 Task: Search one way flight ticket for 1 adult, 6 children, 1 infant in seat and 1 infant on lap in business from Kansas City: Kansas City International Airport (was Mid-continent International) to Springfield: Abraham Lincoln Capital Airport on 5-2-2023. Choice of flights is JetBlue. Number of bags: 2 carry on bags. Price is upto 80000. Outbound departure time preference is 6:30.
Action: Mouse moved to (288, 191)
Screenshot: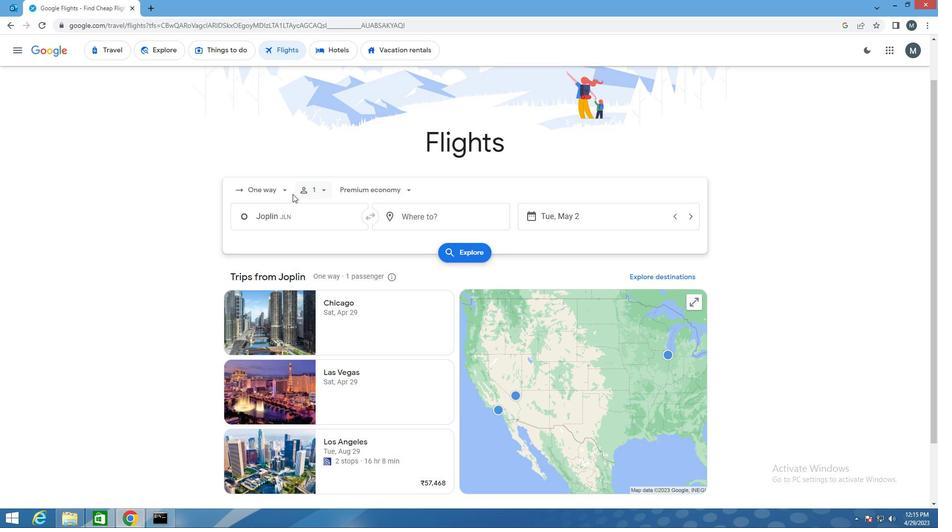 
Action: Mouse pressed left at (288, 191)
Screenshot: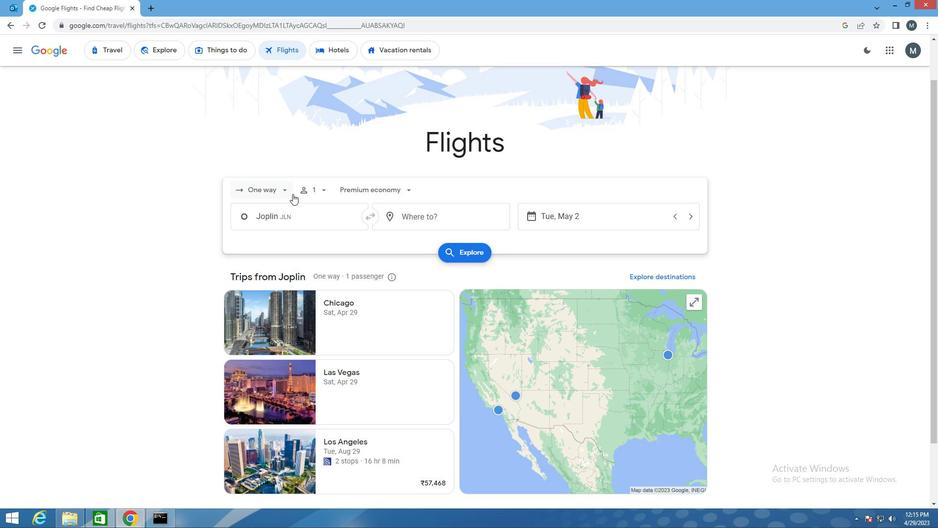 
Action: Mouse moved to (286, 236)
Screenshot: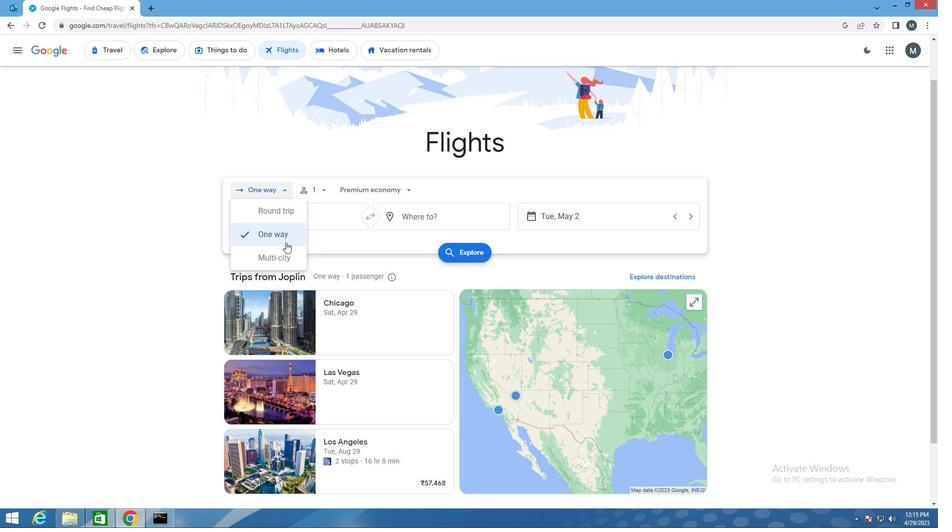 
Action: Mouse pressed left at (286, 236)
Screenshot: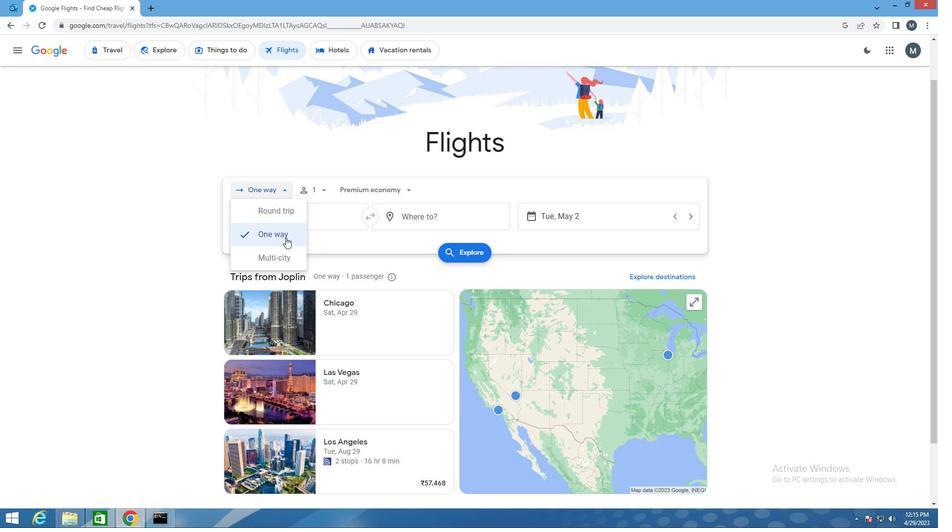 
Action: Mouse moved to (319, 193)
Screenshot: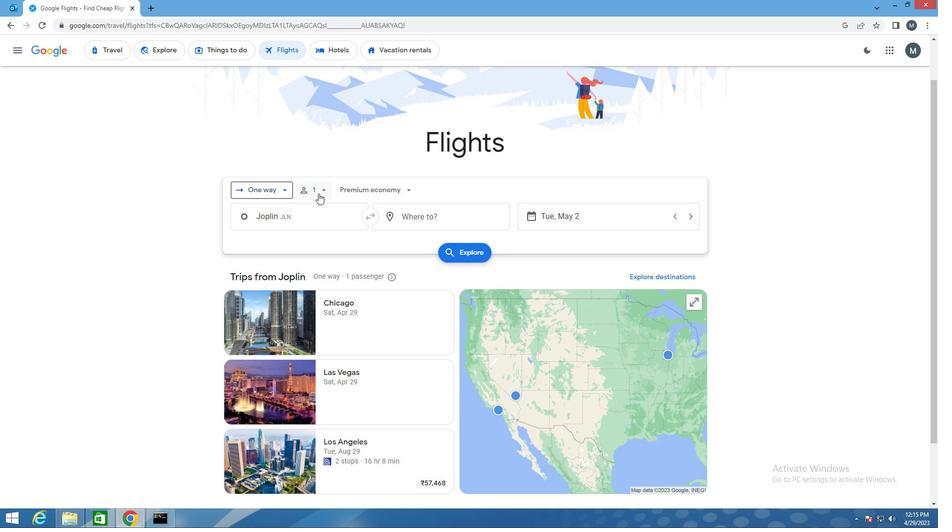 
Action: Mouse pressed left at (319, 193)
Screenshot: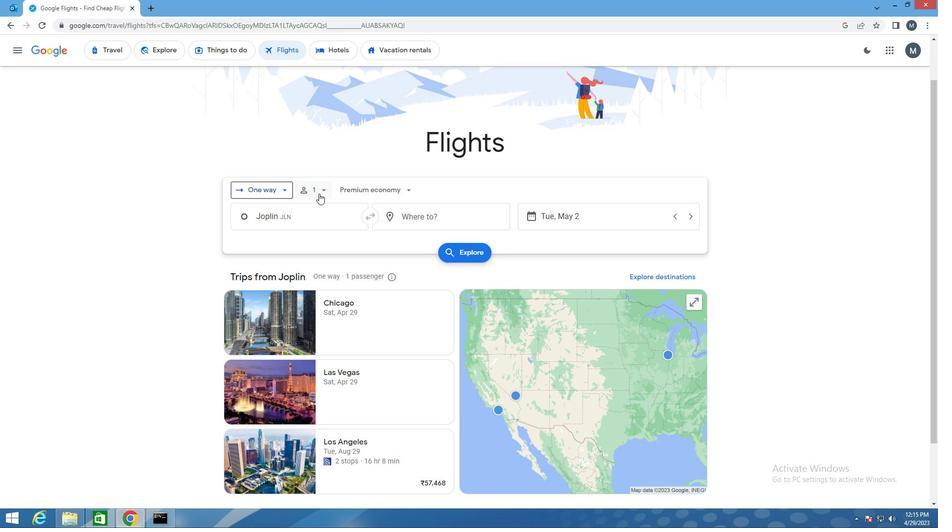 
Action: Mouse moved to (398, 240)
Screenshot: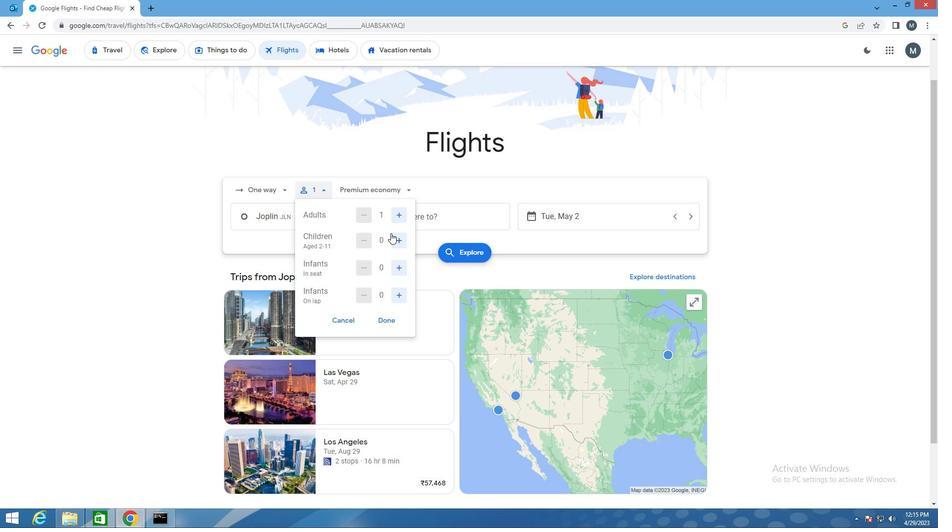 
Action: Mouse pressed left at (398, 240)
Screenshot: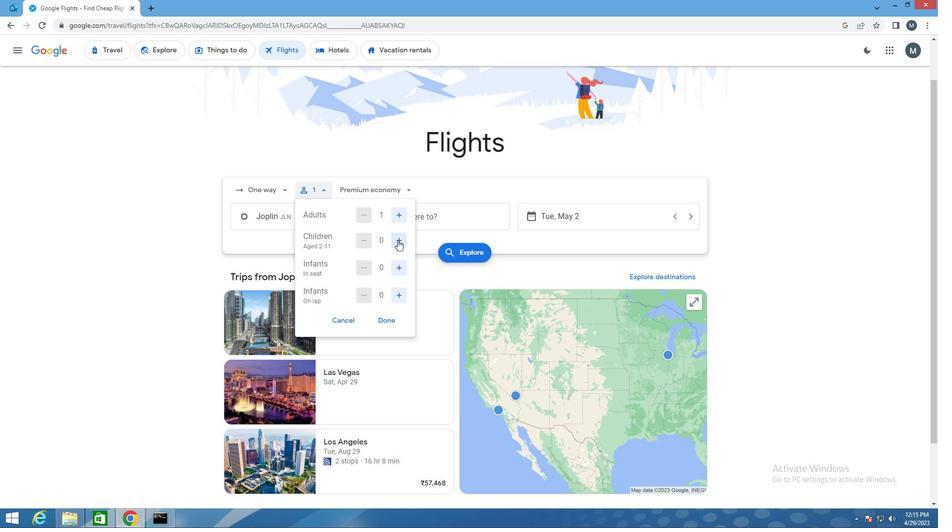 
Action: Mouse pressed left at (398, 240)
Screenshot: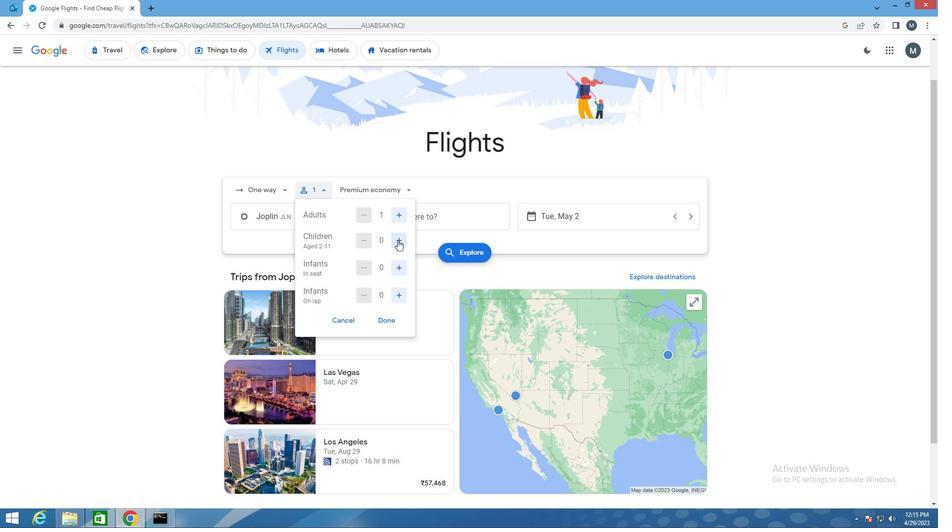 
Action: Mouse moved to (398, 240)
Screenshot: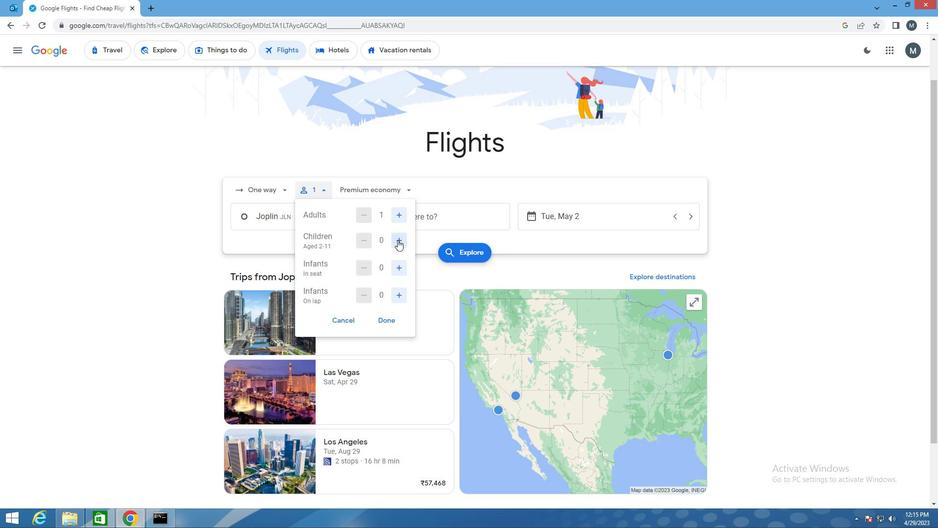 
Action: Mouse pressed left at (398, 240)
Screenshot: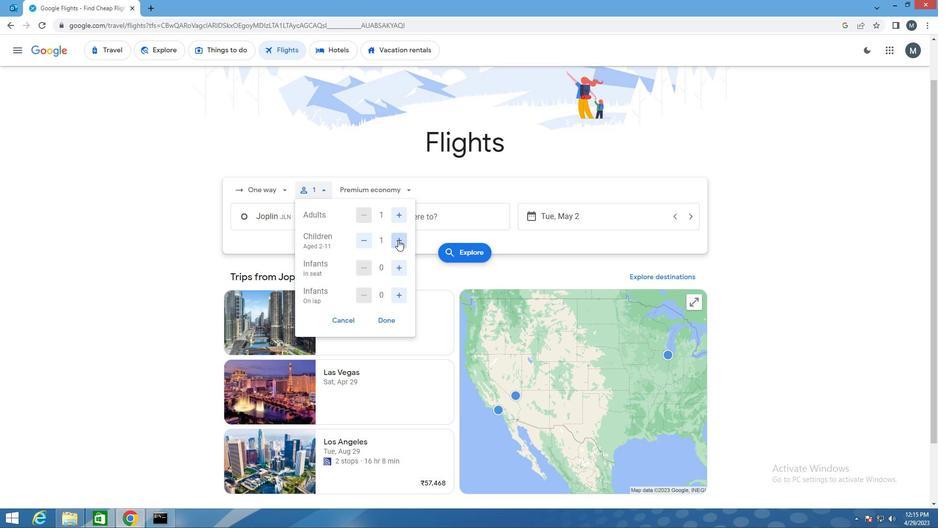 
Action: Mouse pressed left at (398, 240)
Screenshot: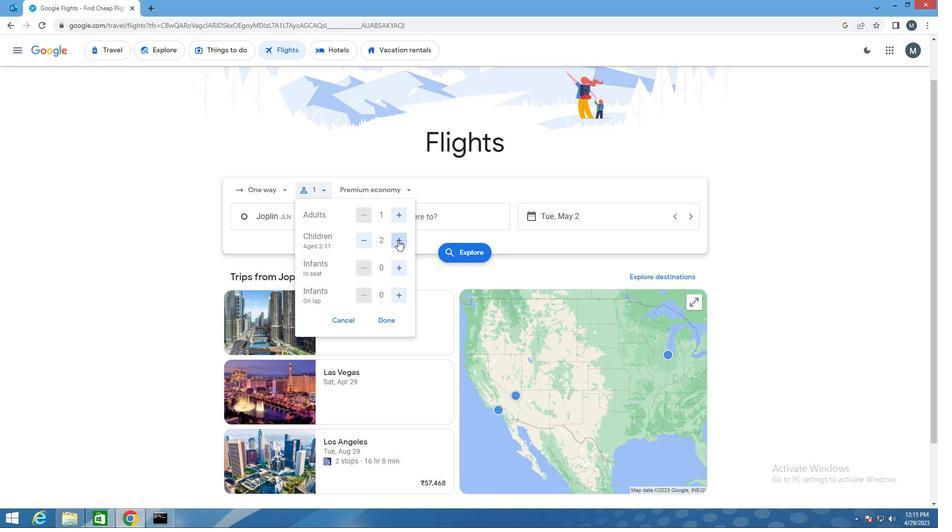 
Action: Mouse pressed left at (398, 240)
Screenshot: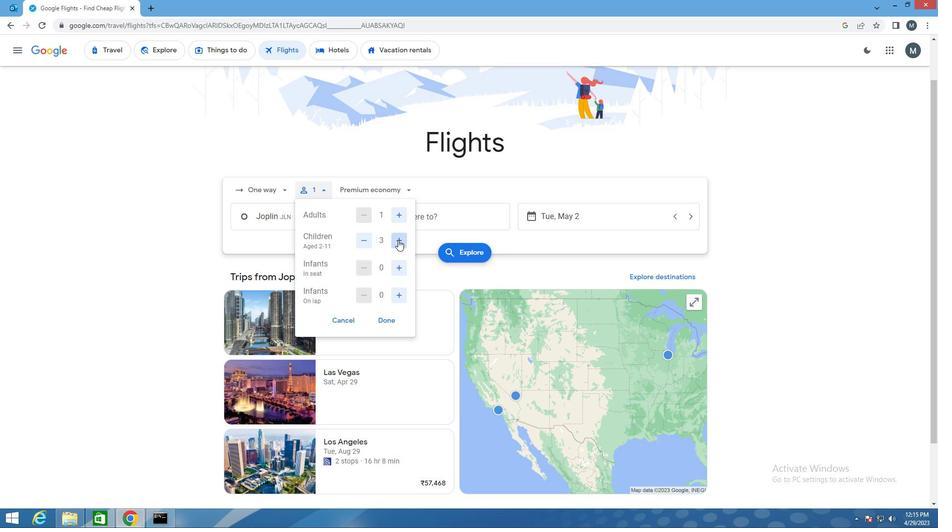 
Action: Mouse pressed left at (398, 240)
Screenshot: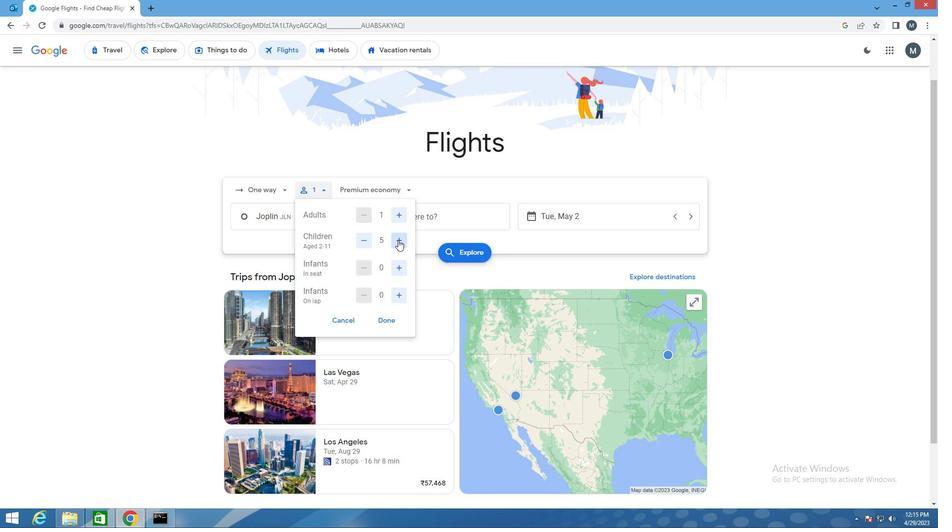 
Action: Mouse moved to (399, 269)
Screenshot: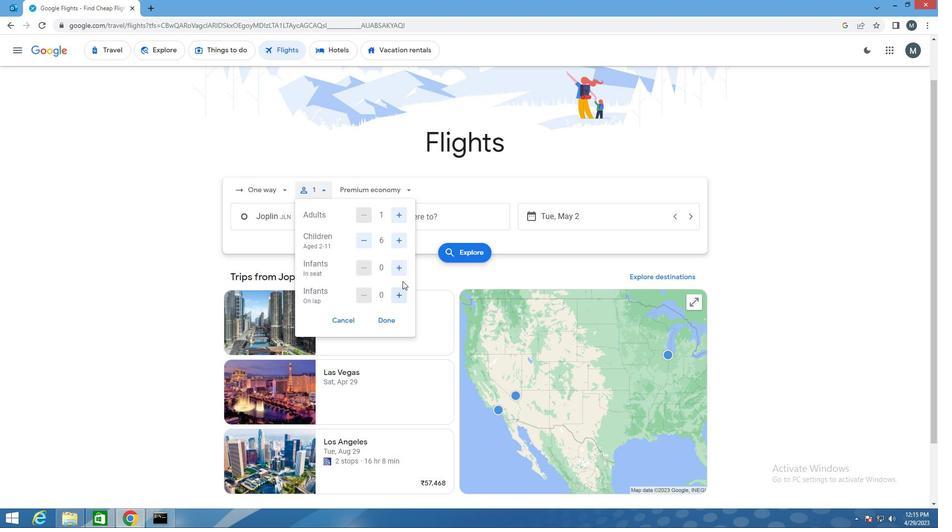 
Action: Mouse pressed left at (399, 269)
Screenshot: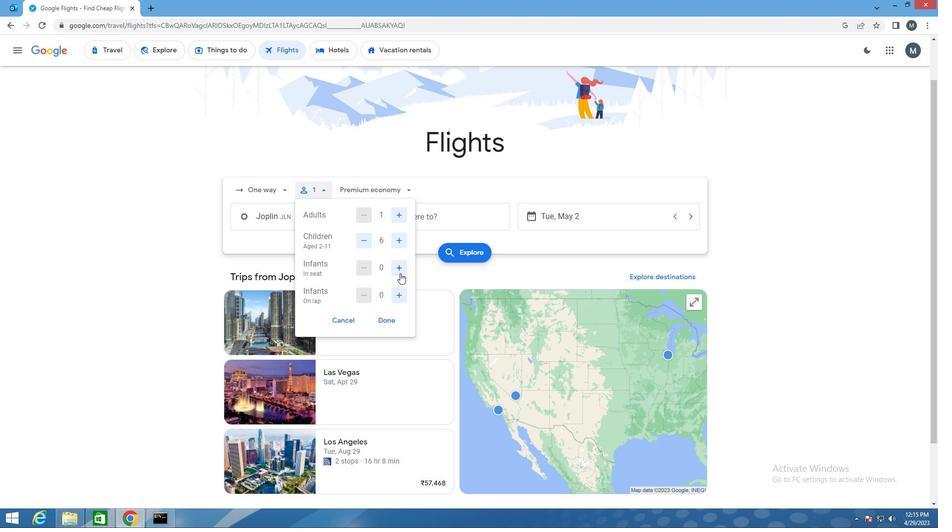 
Action: Mouse moved to (399, 297)
Screenshot: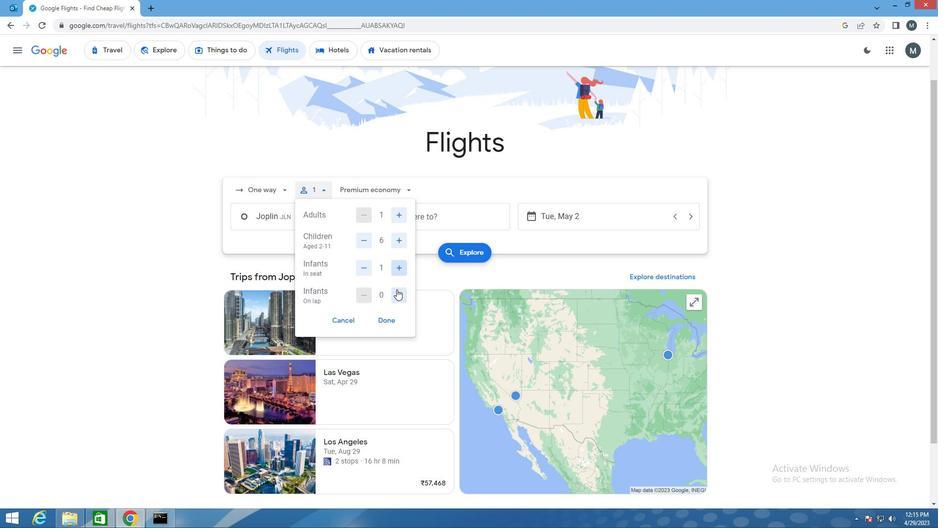 
Action: Mouse pressed left at (399, 297)
Screenshot: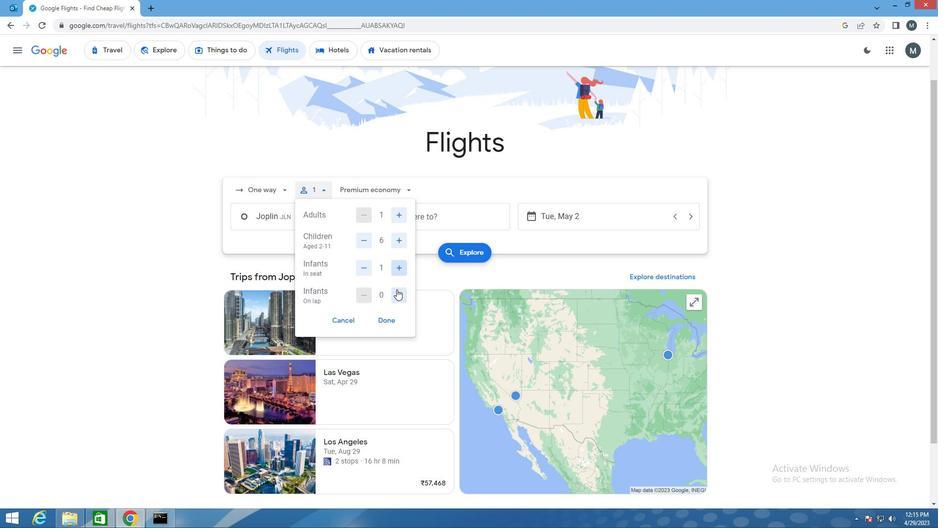 
Action: Mouse moved to (382, 323)
Screenshot: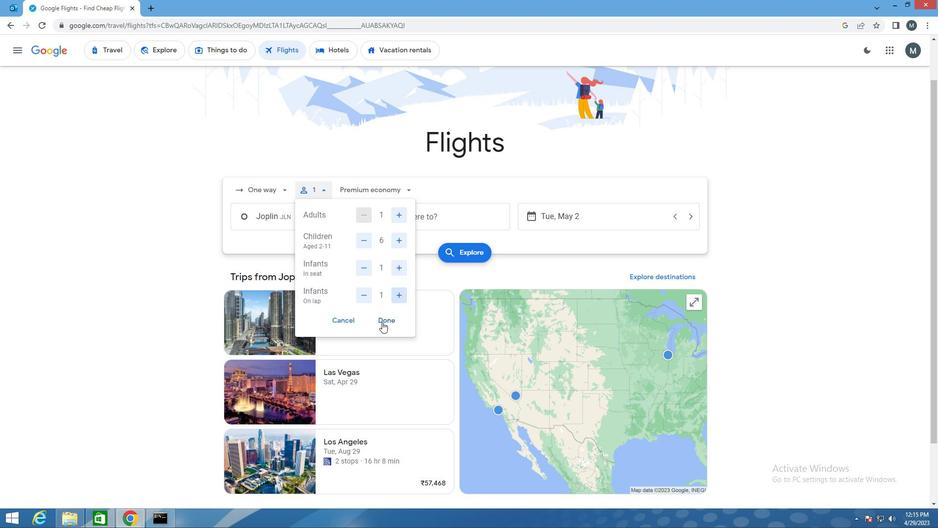 
Action: Mouse pressed left at (382, 323)
Screenshot: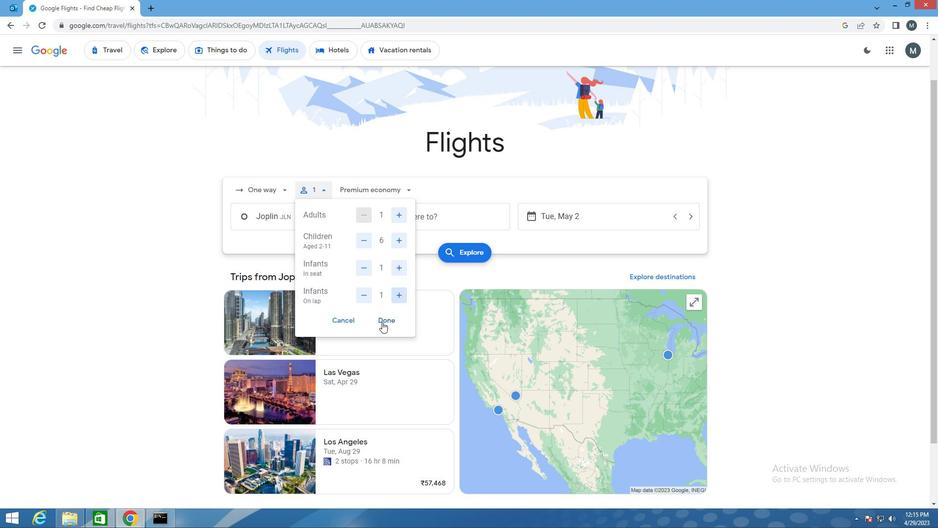 
Action: Mouse moved to (354, 187)
Screenshot: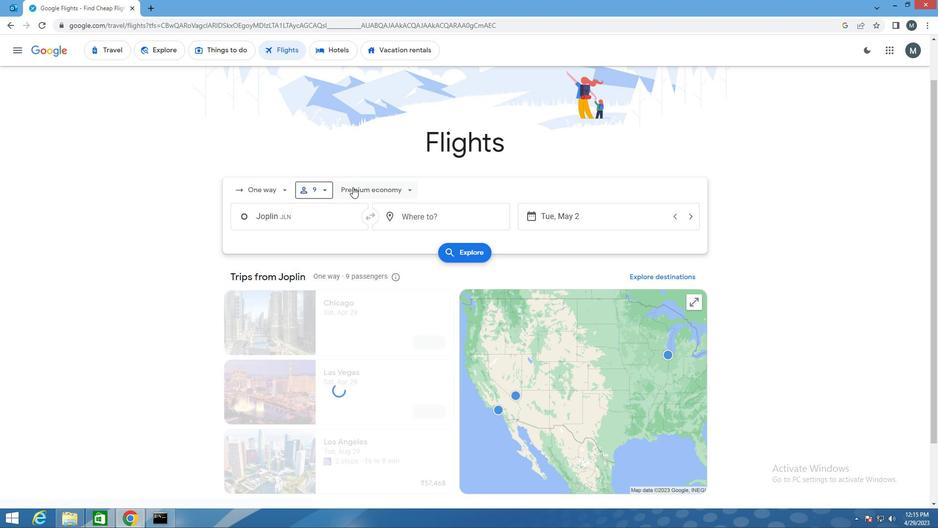 
Action: Mouse pressed left at (354, 187)
Screenshot: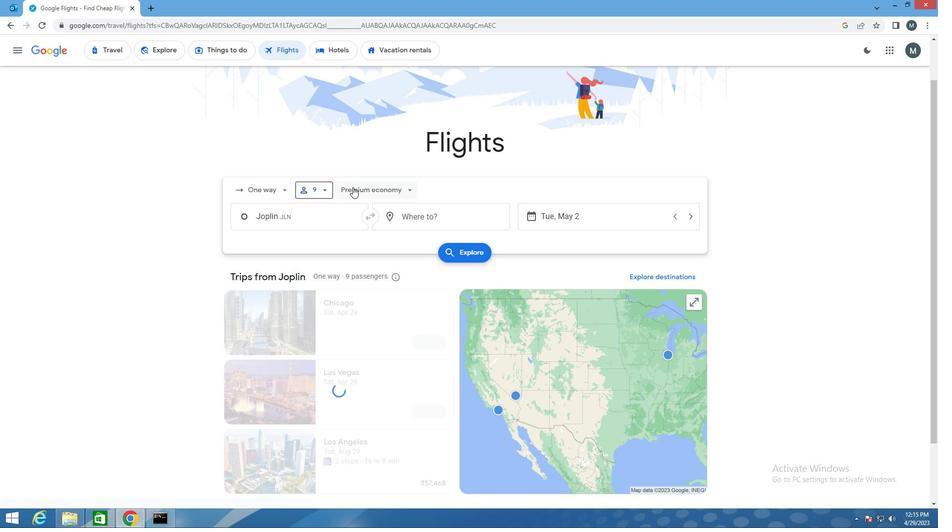 
Action: Mouse moved to (381, 260)
Screenshot: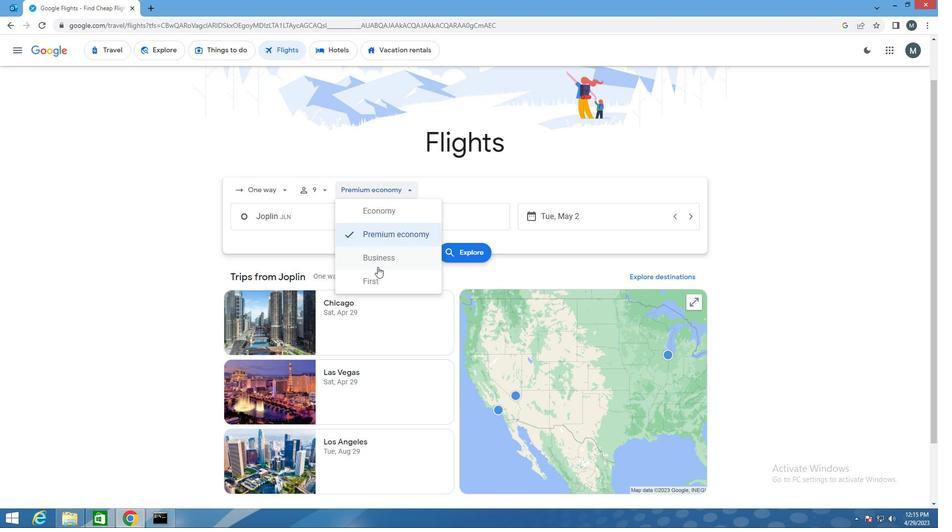 
Action: Mouse pressed left at (381, 260)
Screenshot: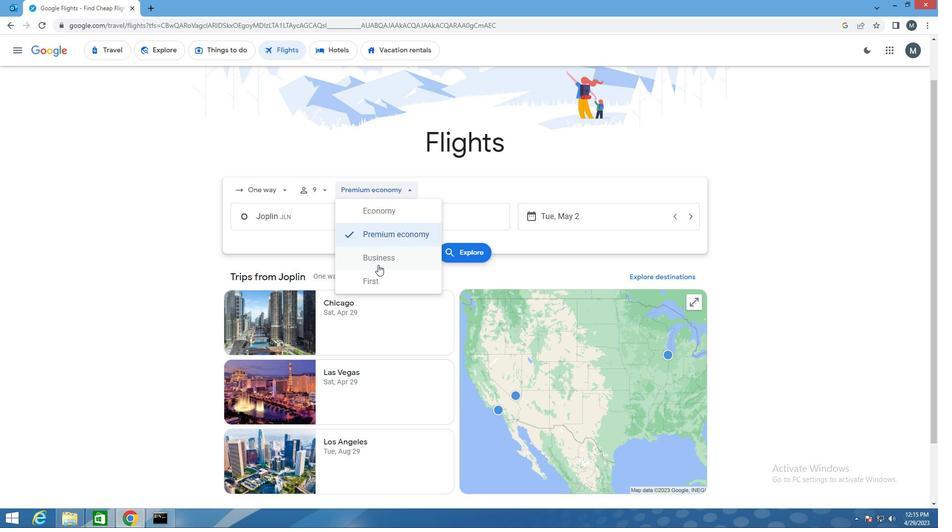 
Action: Mouse moved to (316, 223)
Screenshot: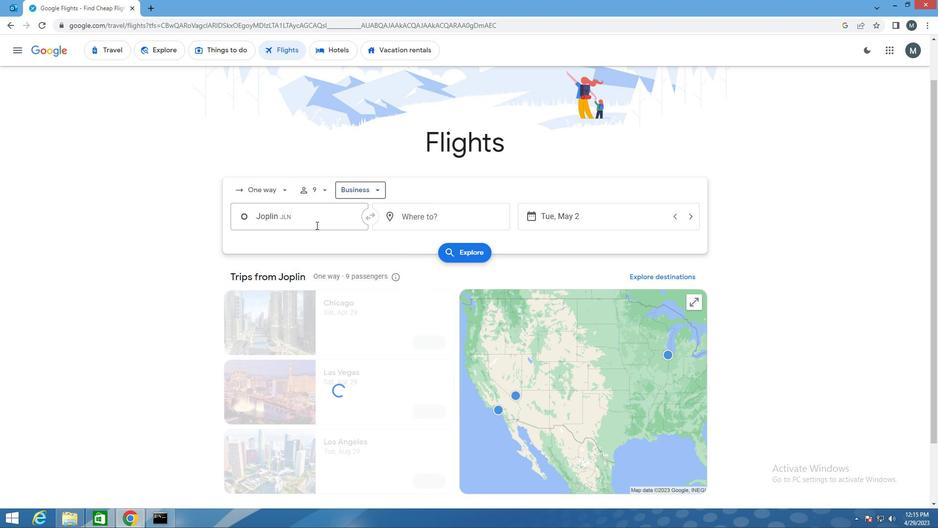 
Action: Mouse pressed left at (316, 223)
Screenshot: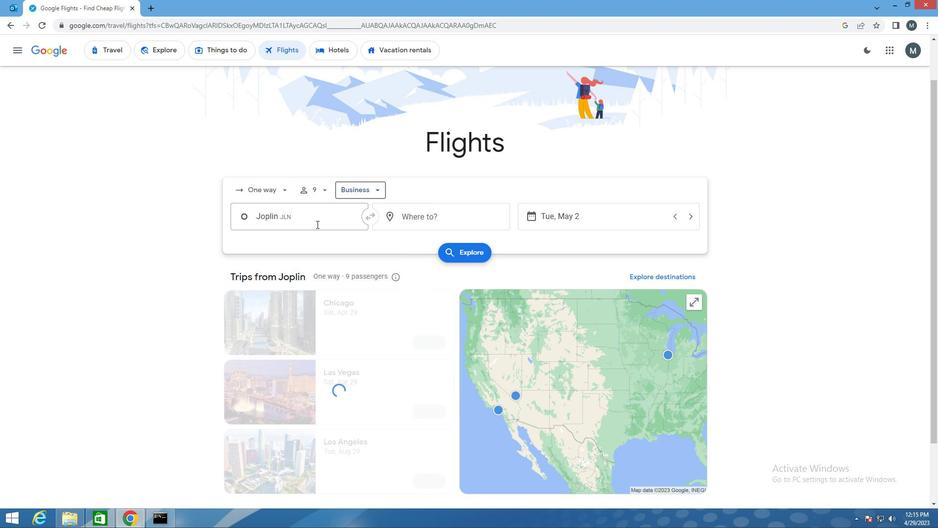 
Action: Key pressed <Key.shift>KANSAS<Key.space>CI
Screenshot: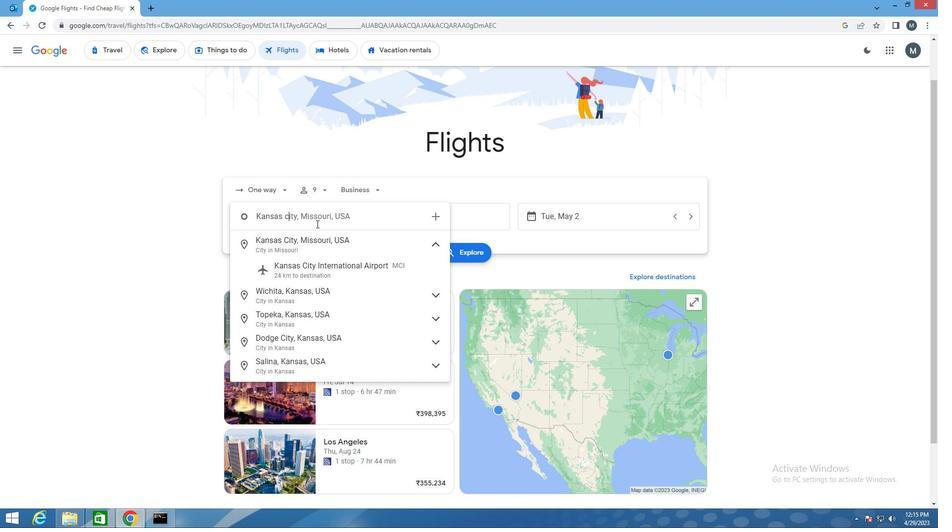 
Action: Mouse moved to (345, 268)
Screenshot: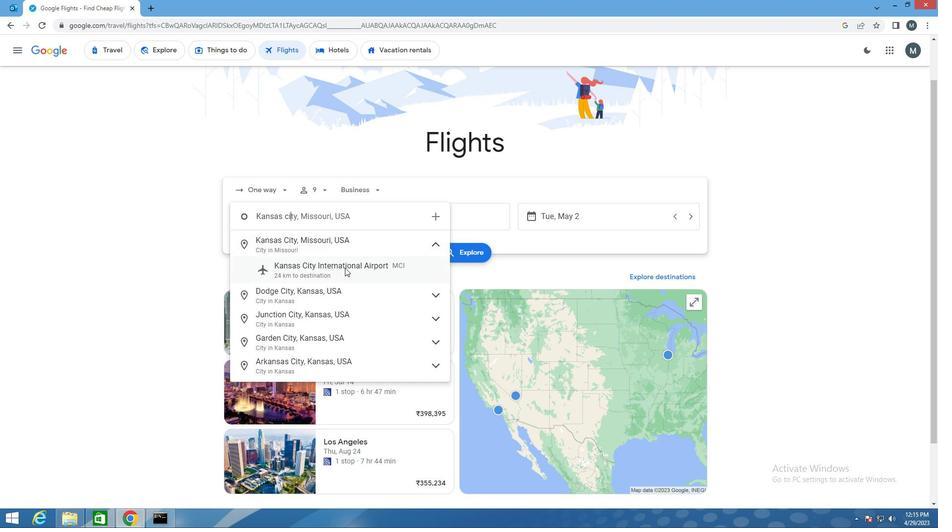
Action: Mouse pressed left at (345, 268)
Screenshot: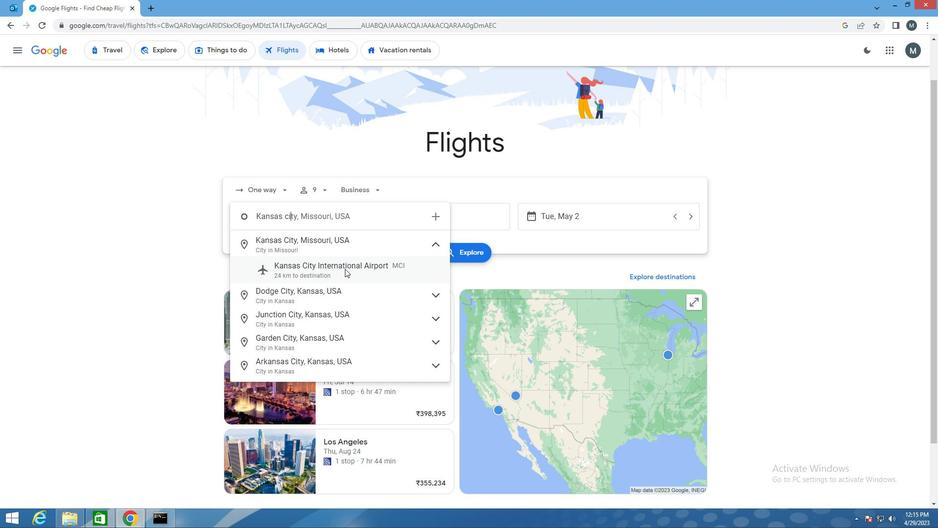 
Action: Mouse moved to (429, 209)
Screenshot: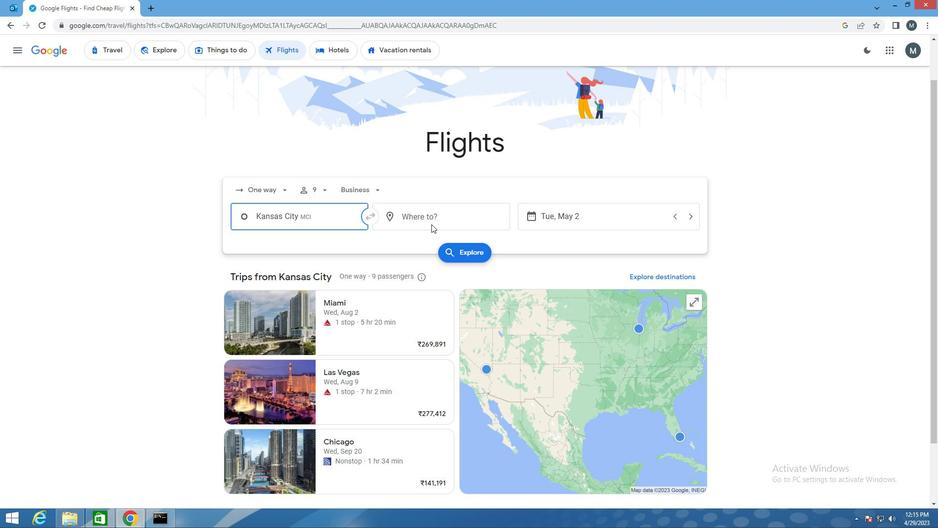 
Action: Mouse pressed left at (429, 209)
Screenshot: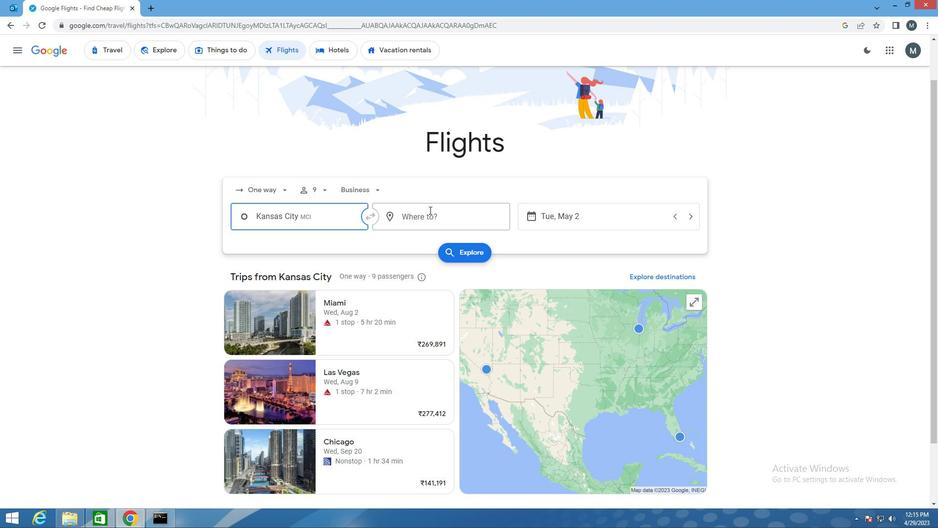 
Action: Mouse moved to (428, 209)
Screenshot: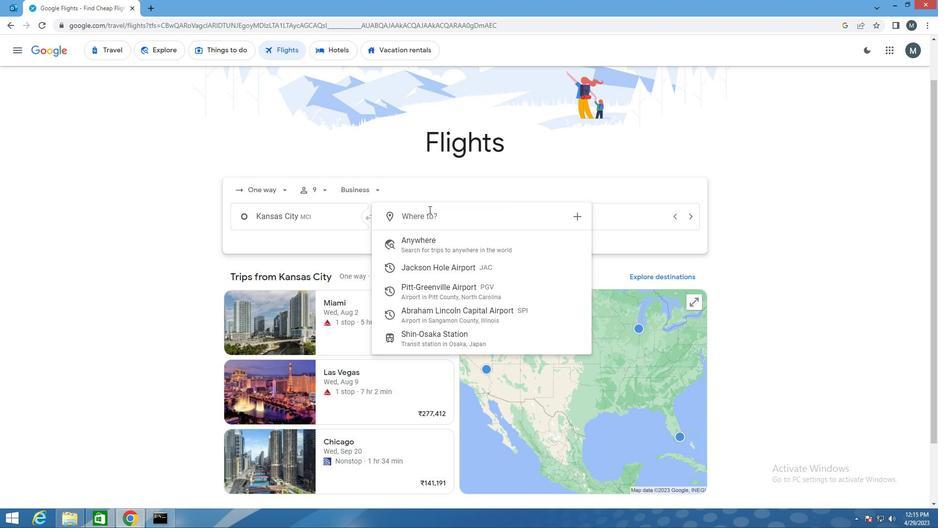
Action: Key pressed S
Screenshot: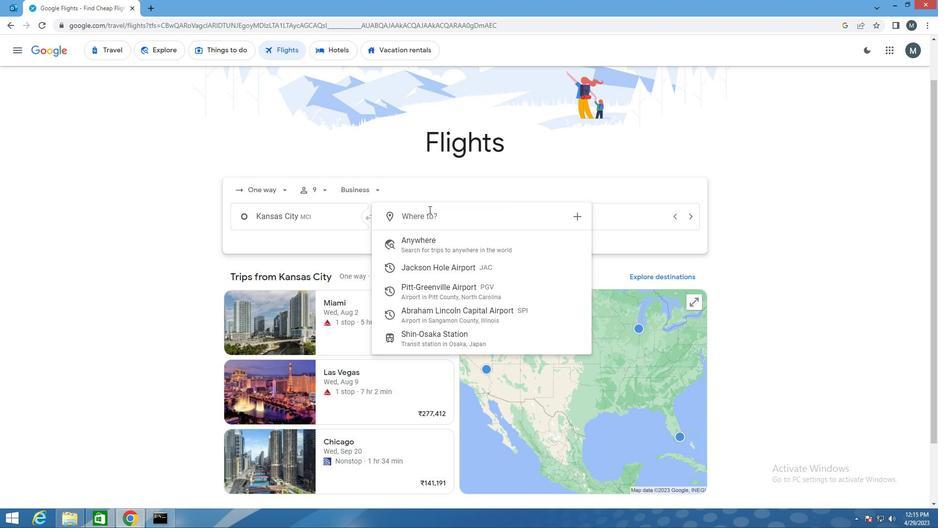 
Action: Mouse moved to (424, 211)
Screenshot: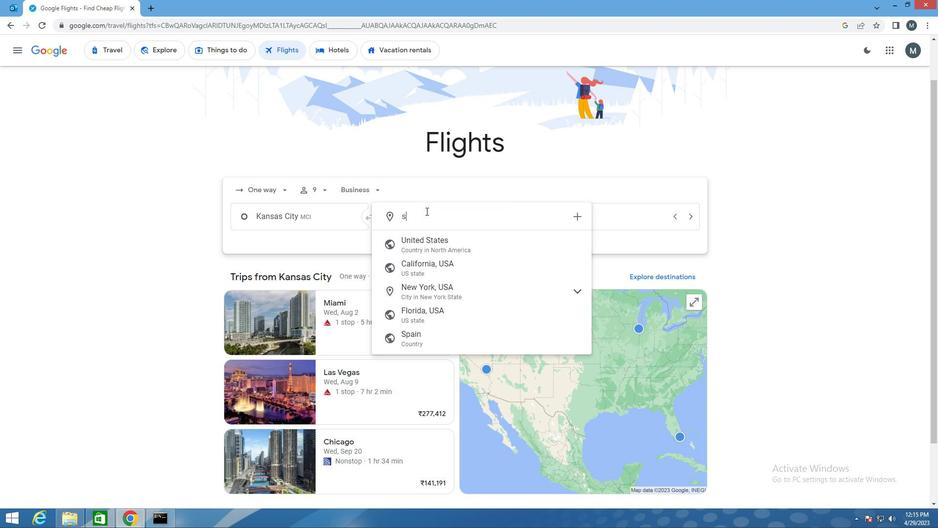 
Action: Key pressed PI
Screenshot: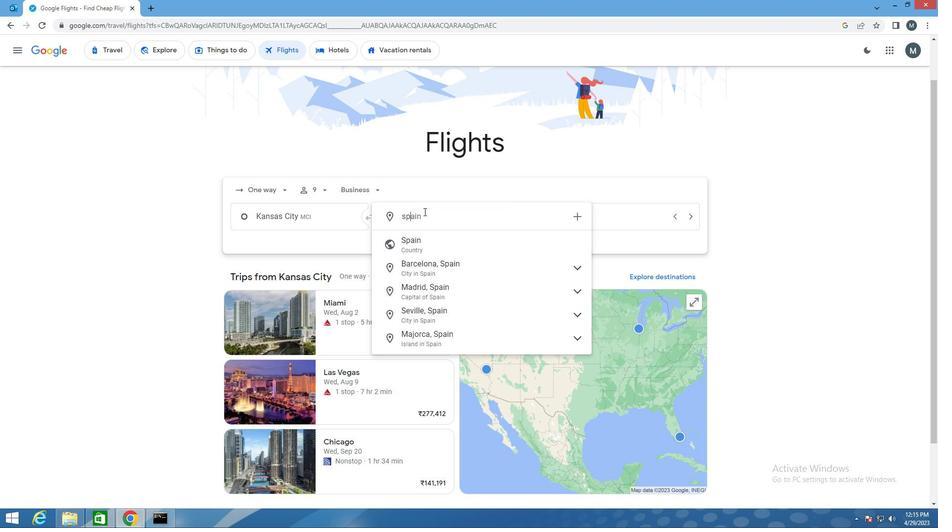 
Action: Mouse moved to (444, 249)
Screenshot: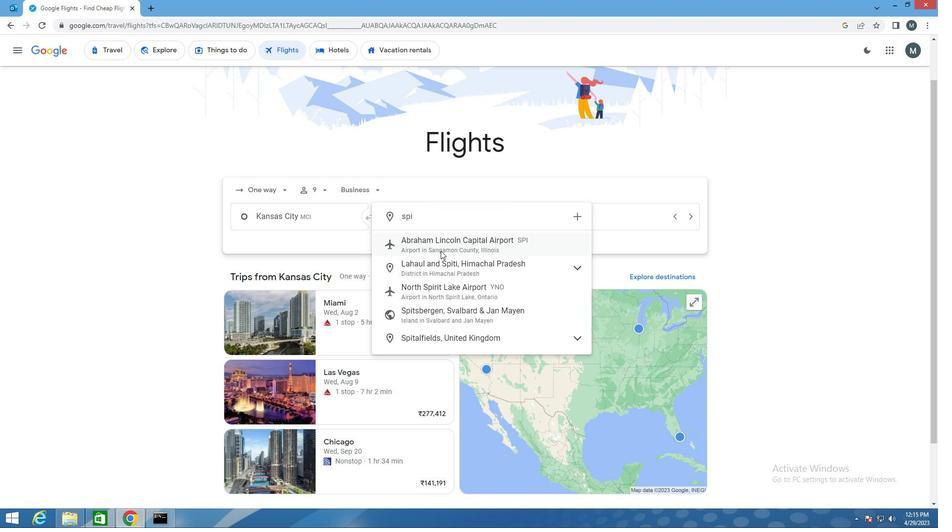 
Action: Mouse pressed left at (444, 249)
Screenshot: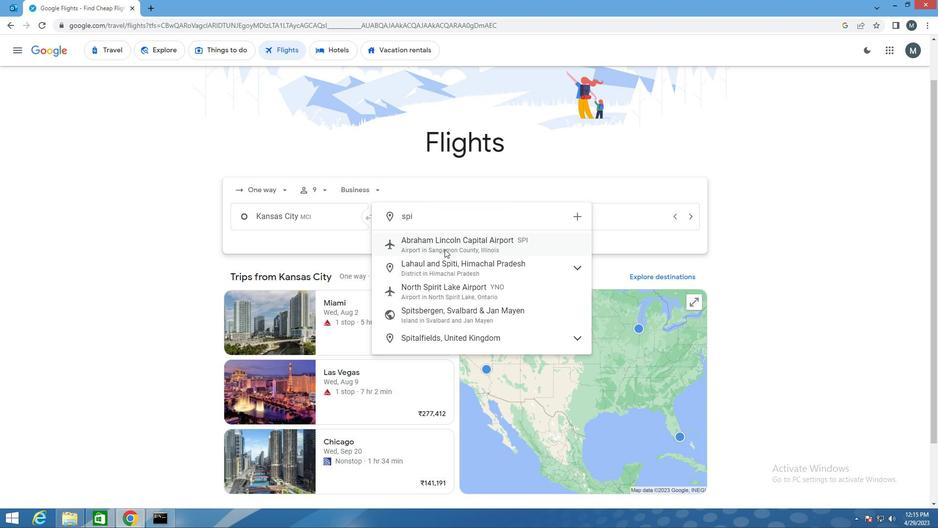 
Action: Mouse moved to (563, 223)
Screenshot: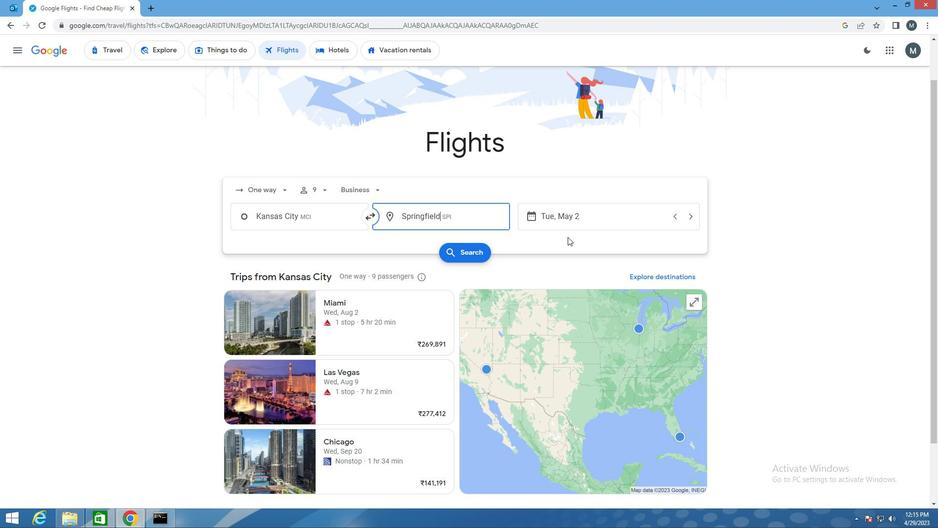 
Action: Mouse pressed left at (563, 223)
Screenshot: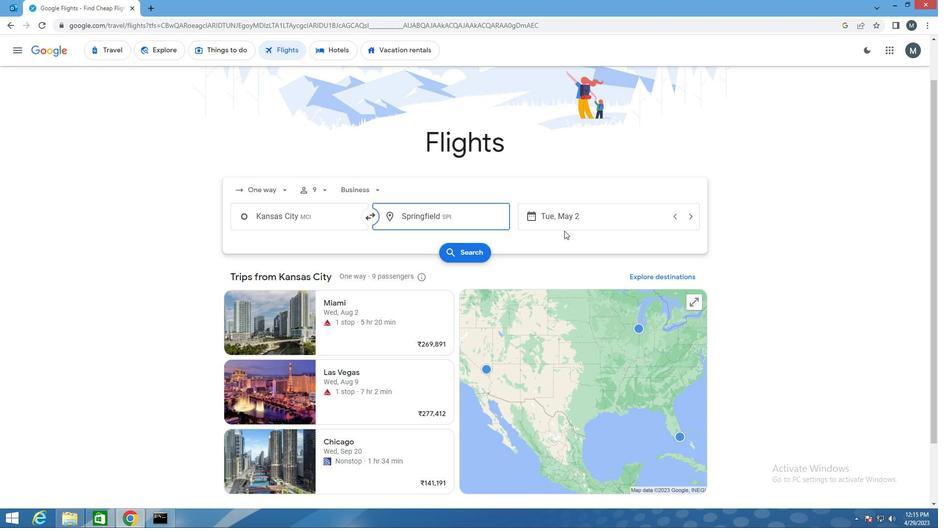 
Action: Mouse moved to (577, 297)
Screenshot: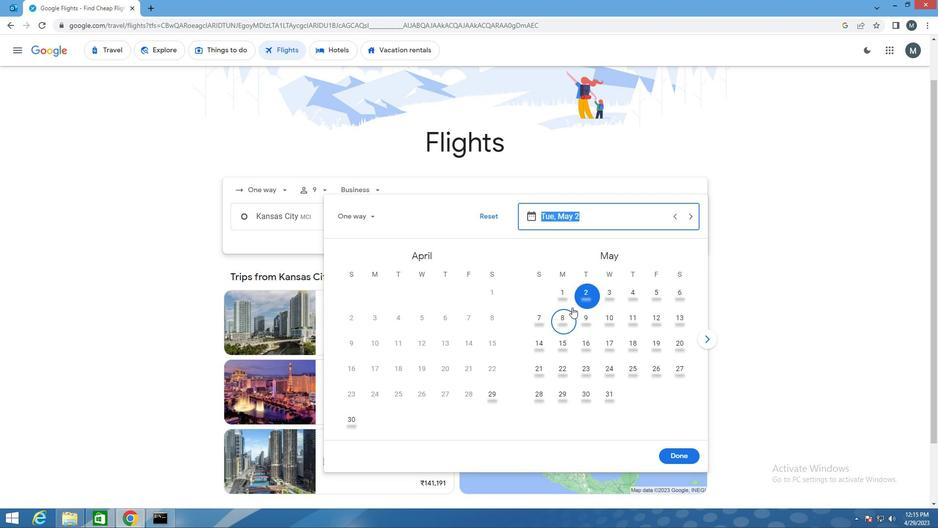 
Action: Mouse pressed left at (577, 297)
Screenshot: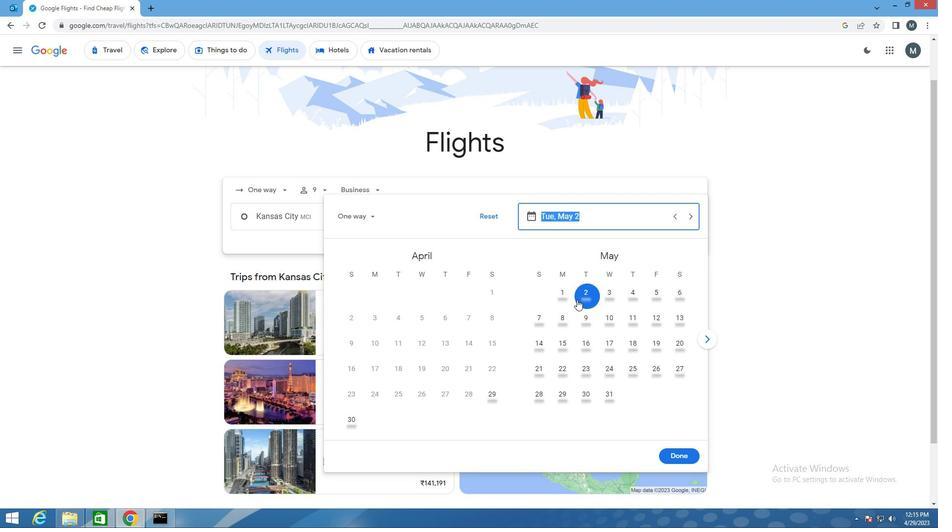 
Action: Mouse moved to (668, 450)
Screenshot: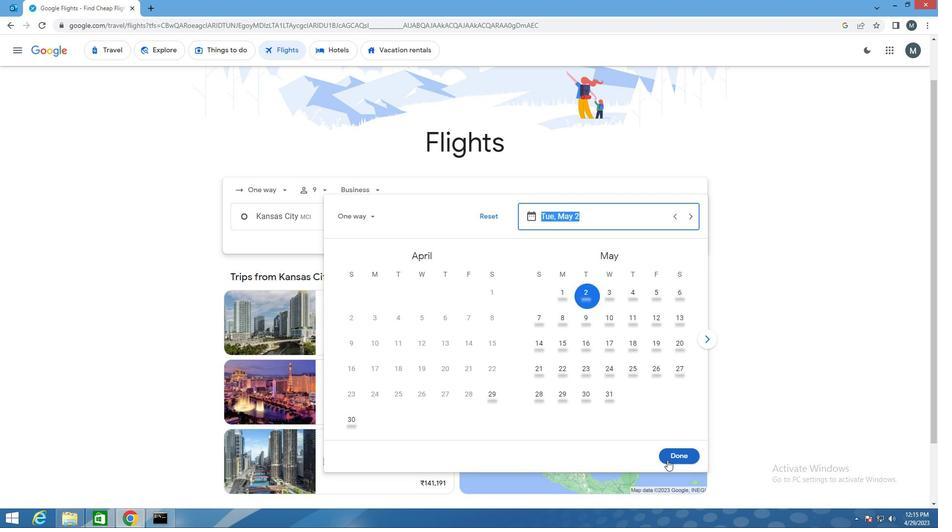 
Action: Mouse pressed left at (668, 450)
Screenshot: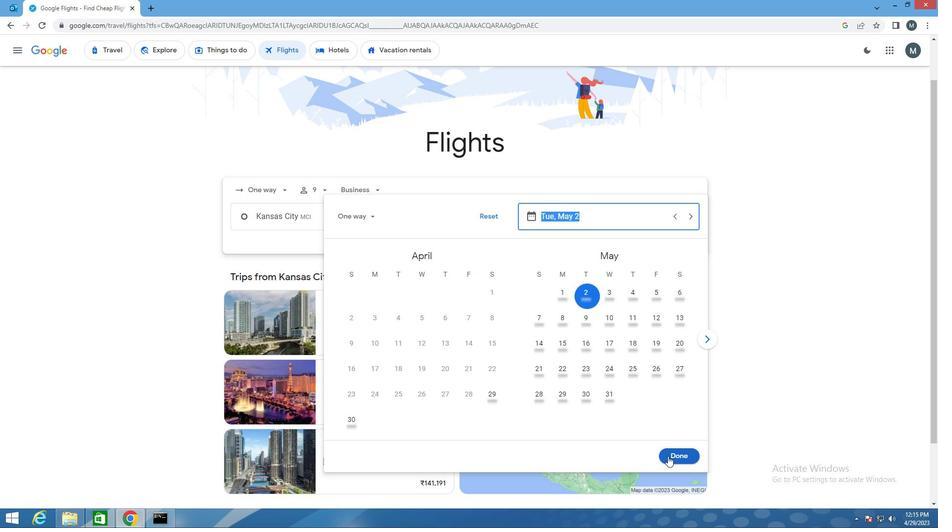 
Action: Mouse moved to (656, 441)
Screenshot: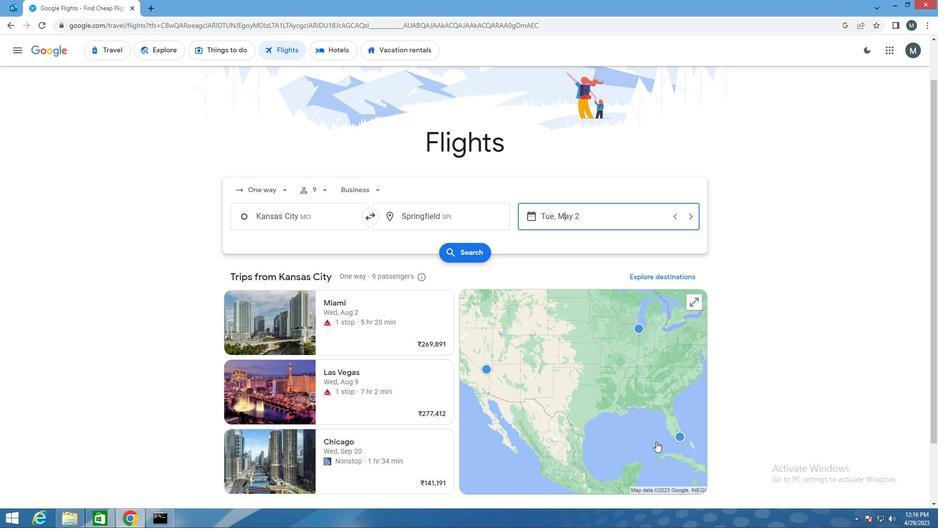 
Action: Mouse scrolled (656, 441) with delta (0, 0)
Screenshot: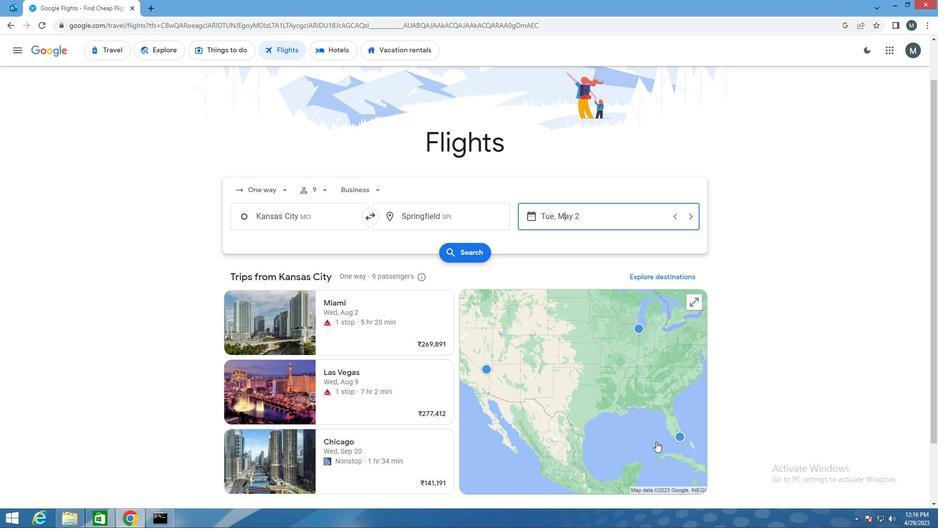 
Action: Mouse moved to (473, 205)
Screenshot: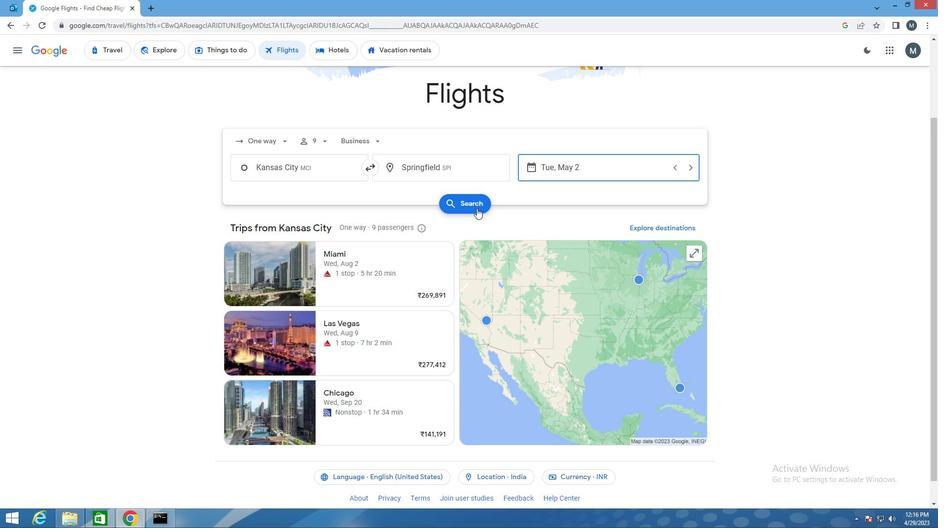 
Action: Mouse pressed left at (473, 205)
Screenshot: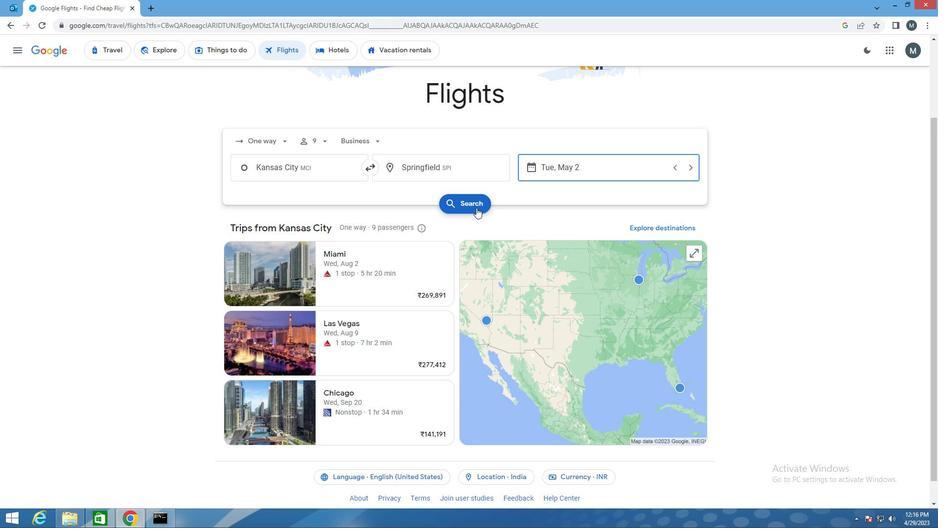 
Action: Mouse moved to (235, 138)
Screenshot: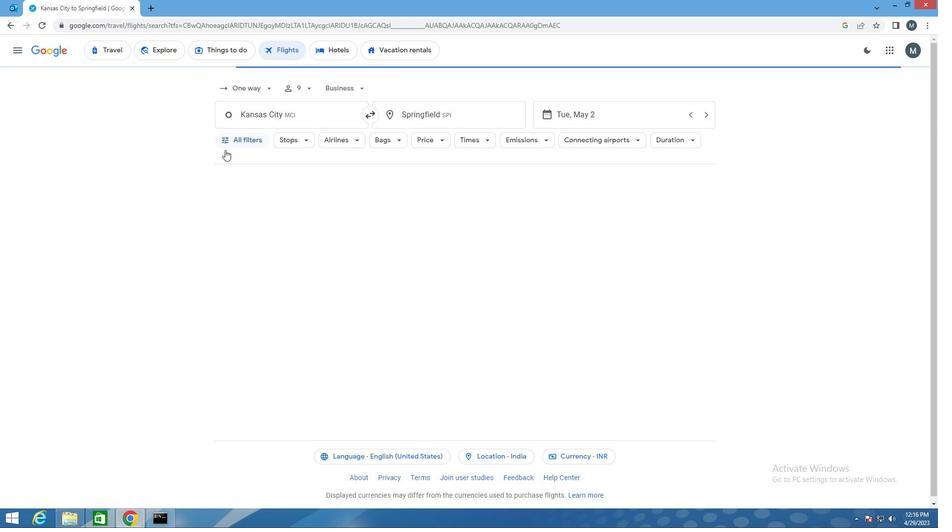 
Action: Mouse pressed left at (235, 138)
Screenshot: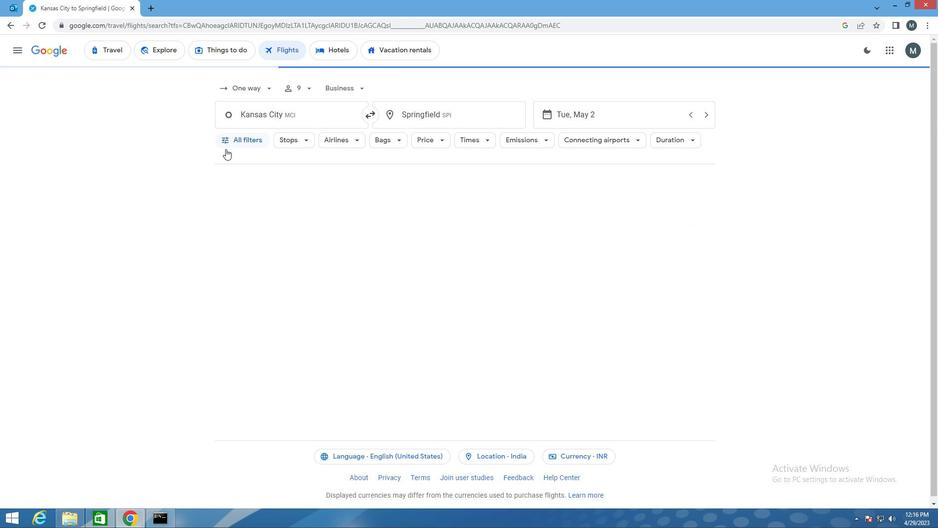 
Action: Mouse moved to (358, 349)
Screenshot: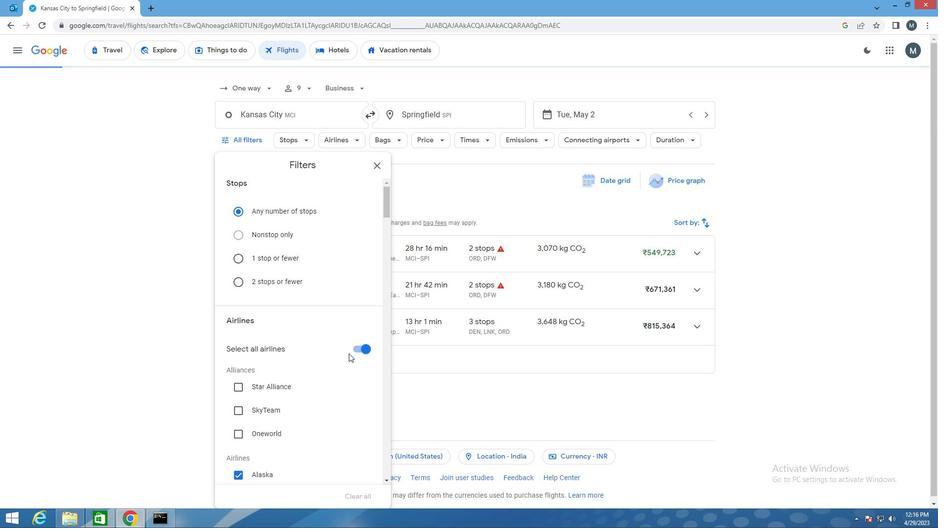 
Action: Mouse pressed left at (358, 349)
Screenshot: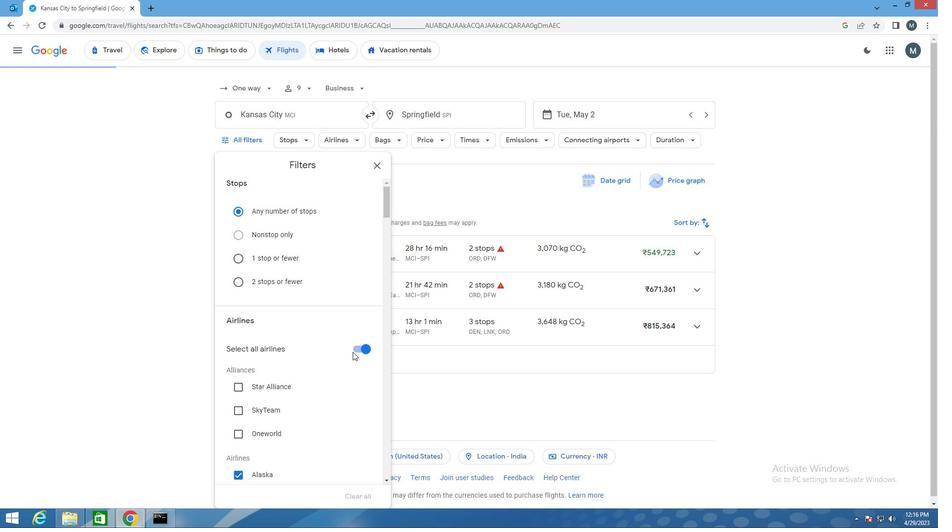 
Action: Mouse moved to (299, 343)
Screenshot: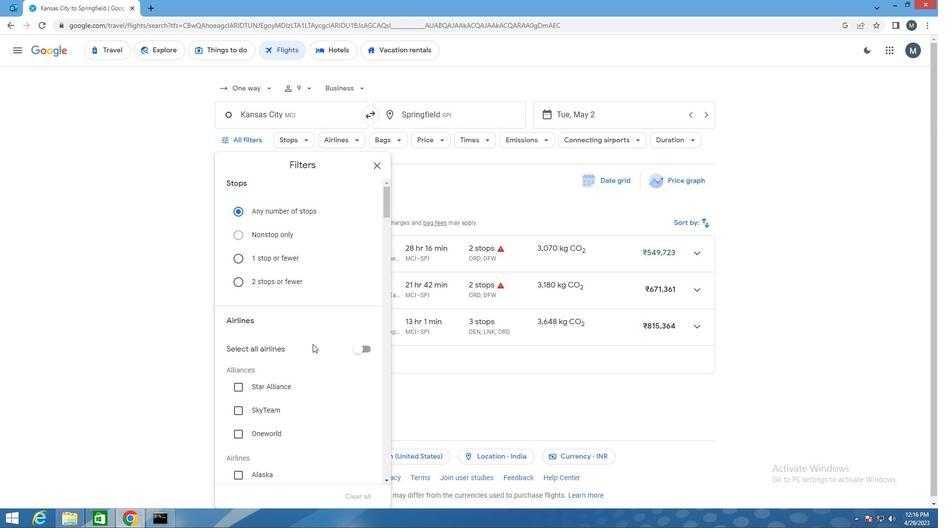 
Action: Mouse scrolled (299, 343) with delta (0, 0)
Screenshot: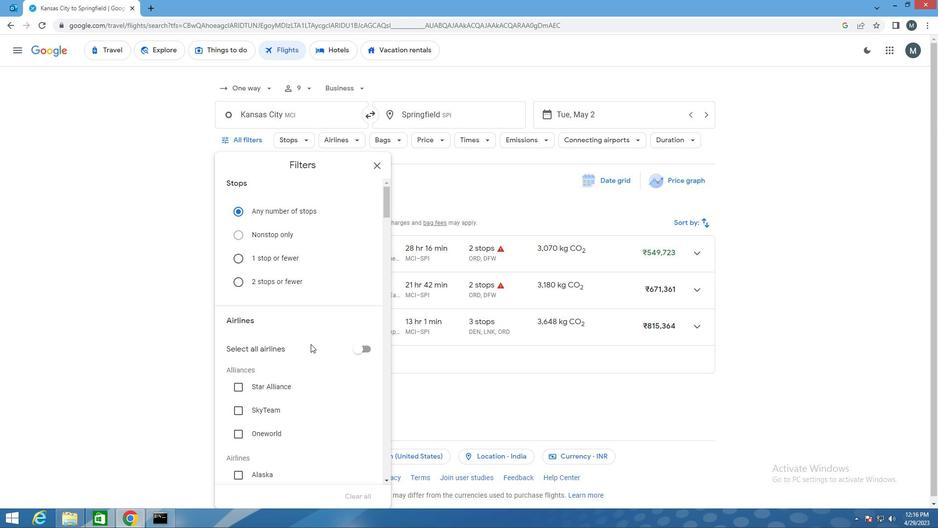 
Action: Mouse scrolled (299, 343) with delta (0, 0)
Screenshot: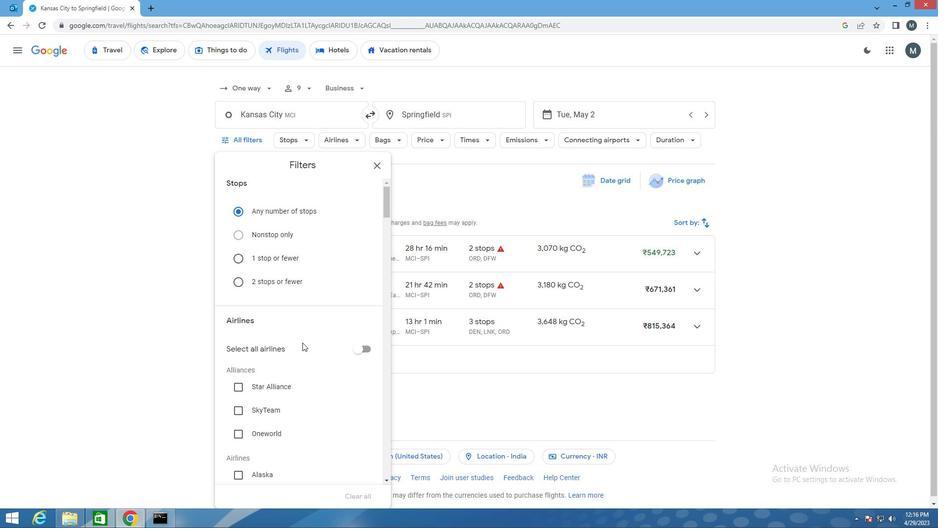 
Action: Mouse moved to (277, 349)
Screenshot: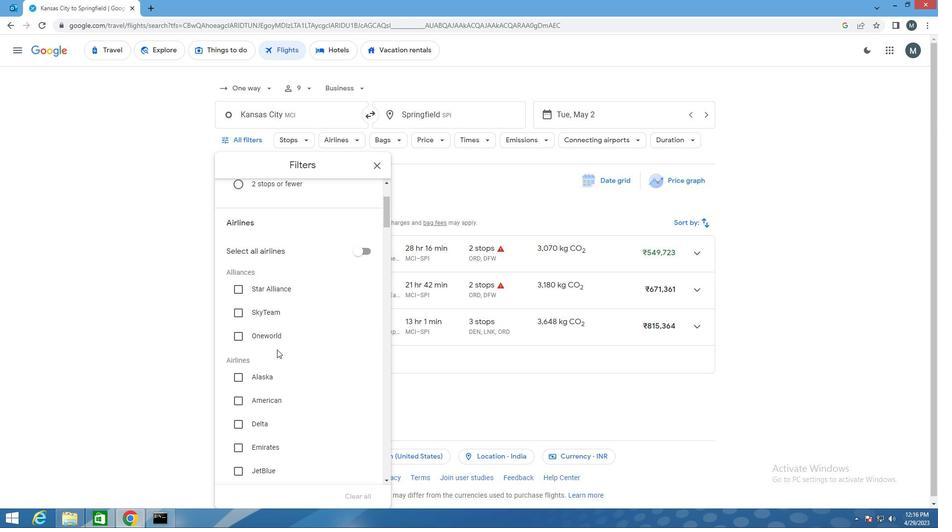 
Action: Mouse scrolled (277, 348) with delta (0, 0)
Screenshot: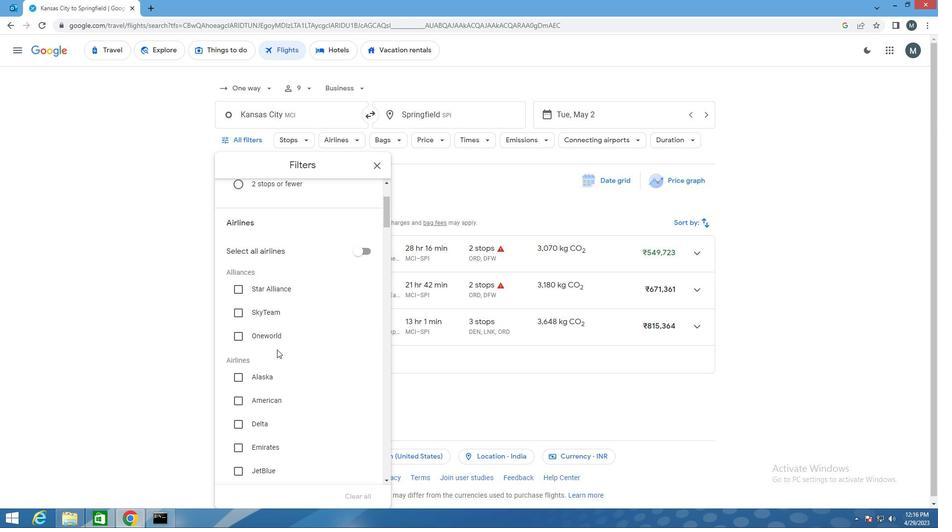 
Action: Mouse scrolled (277, 348) with delta (0, 0)
Screenshot: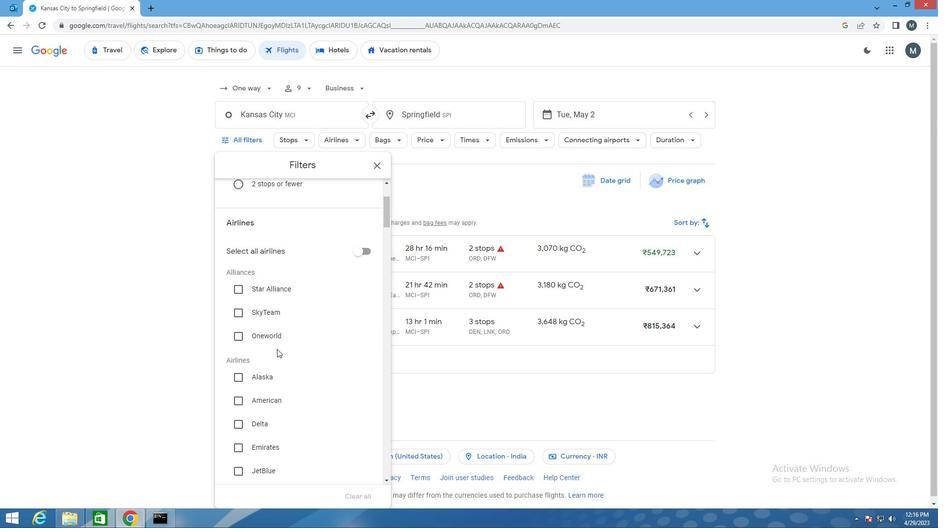 
Action: Mouse moved to (237, 375)
Screenshot: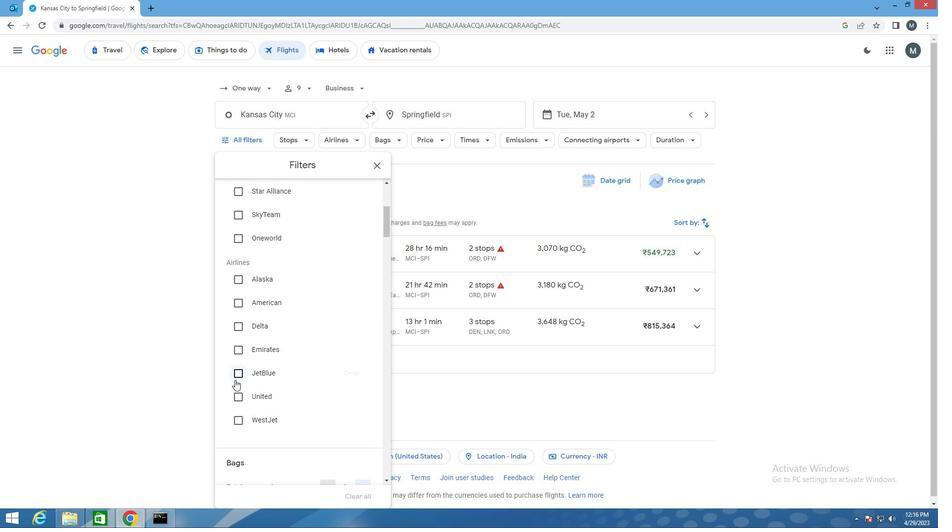 
Action: Mouse pressed left at (237, 375)
Screenshot: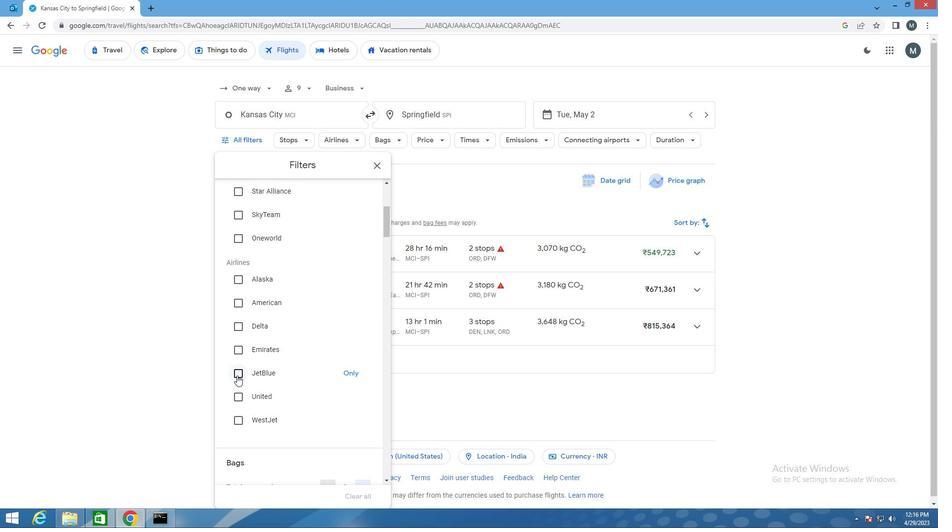 
Action: Mouse moved to (284, 374)
Screenshot: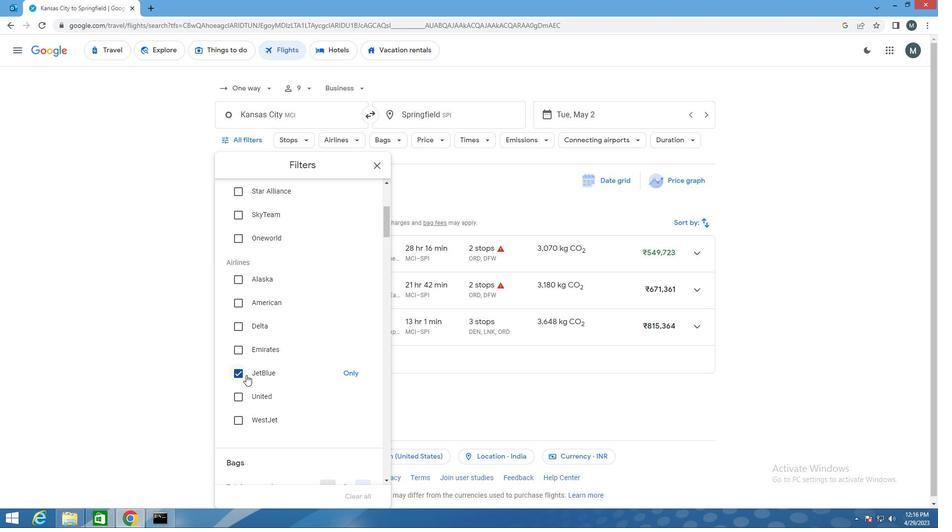 
Action: Mouse scrolled (284, 373) with delta (0, 0)
Screenshot: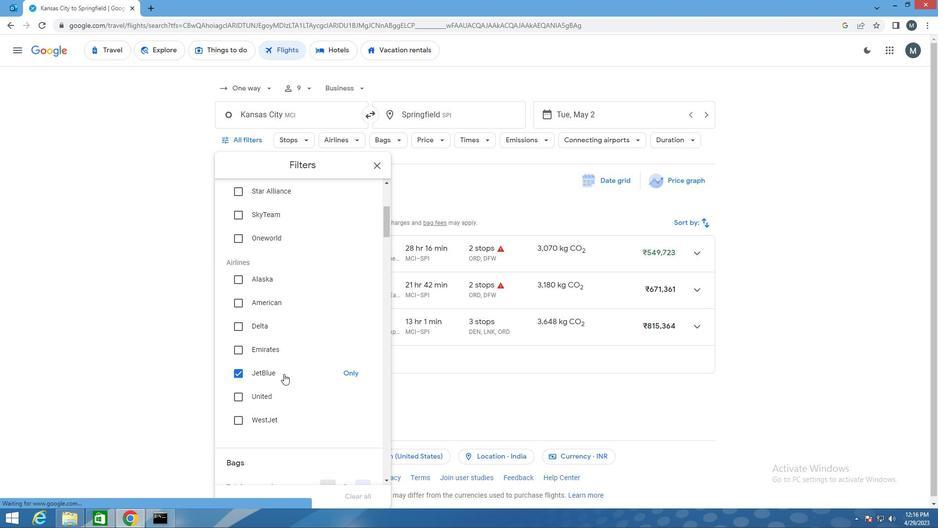 
Action: Mouse moved to (300, 351)
Screenshot: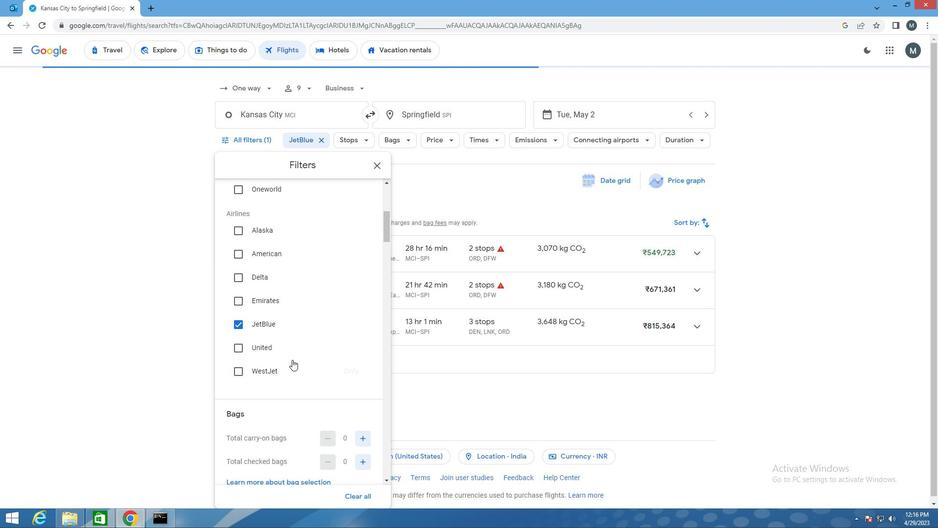 
Action: Mouse scrolled (300, 350) with delta (0, 0)
Screenshot: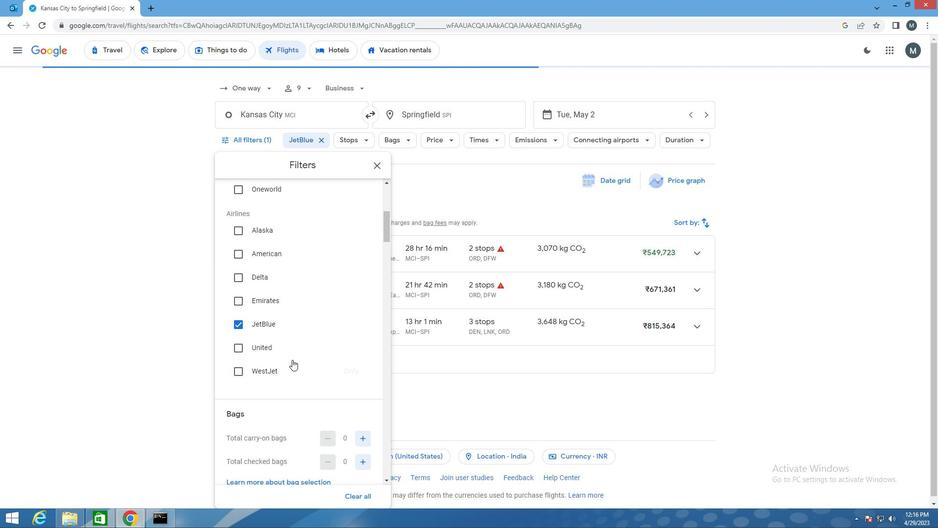 
Action: Mouse scrolled (300, 350) with delta (0, 0)
Screenshot: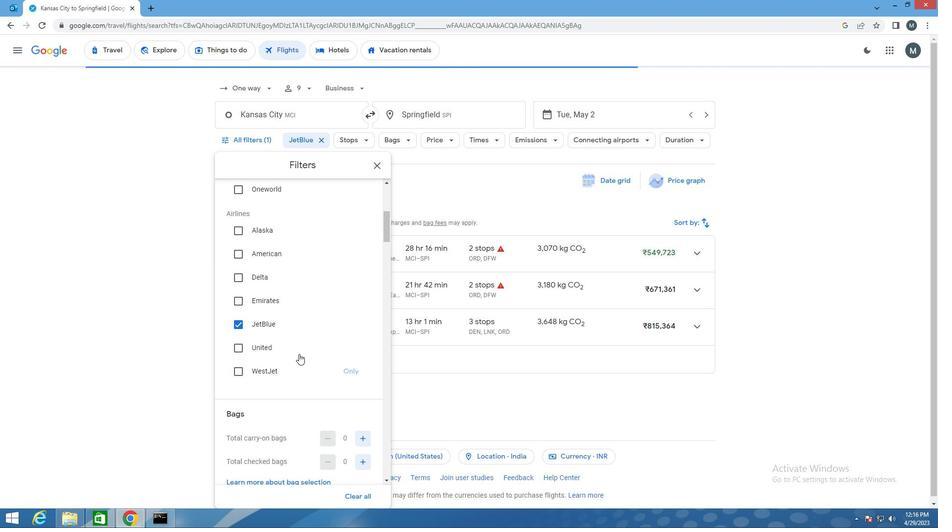 
Action: Mouse moved to (368, 336)
Screenshot: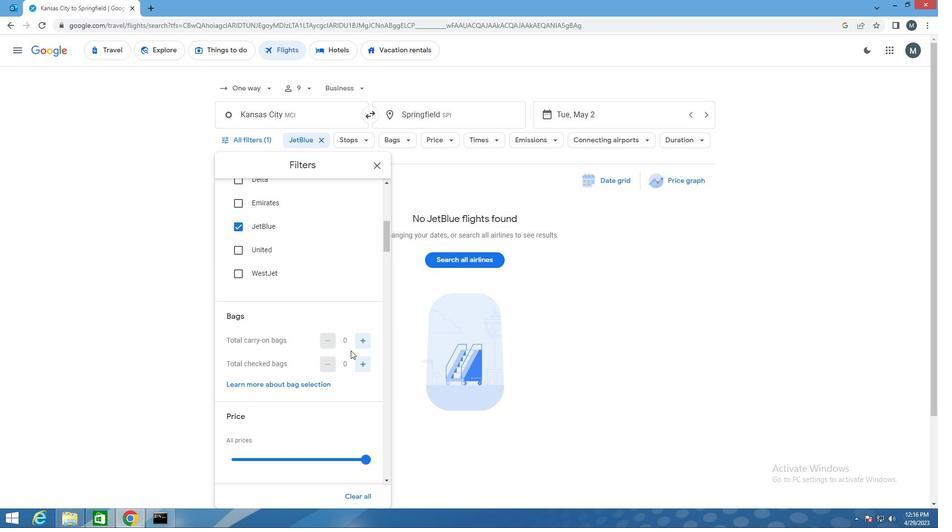 
Action: Mouse pressed left at (368, 336)
Screenshot: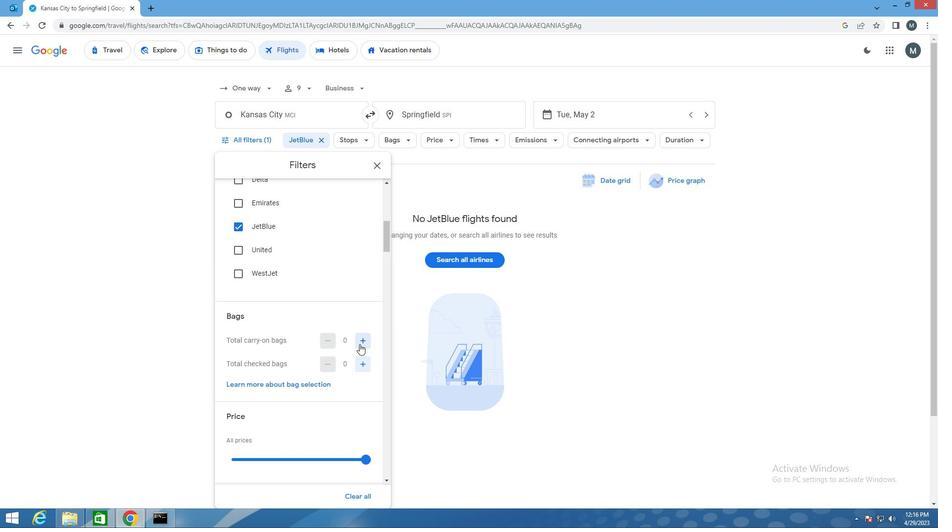 
Action: Mouse moved to (368, 337)
Screenshot: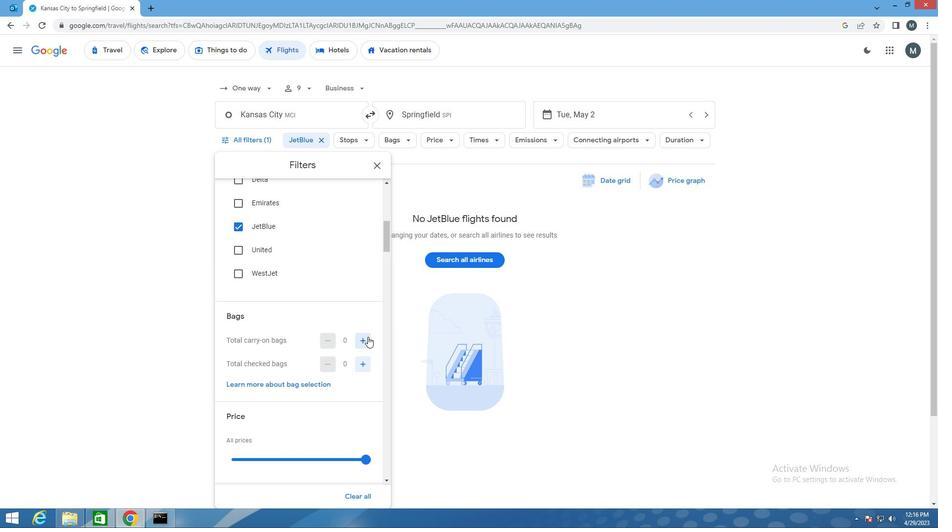 
Action: Mouse pressed left at (368, 337)
Screenshot: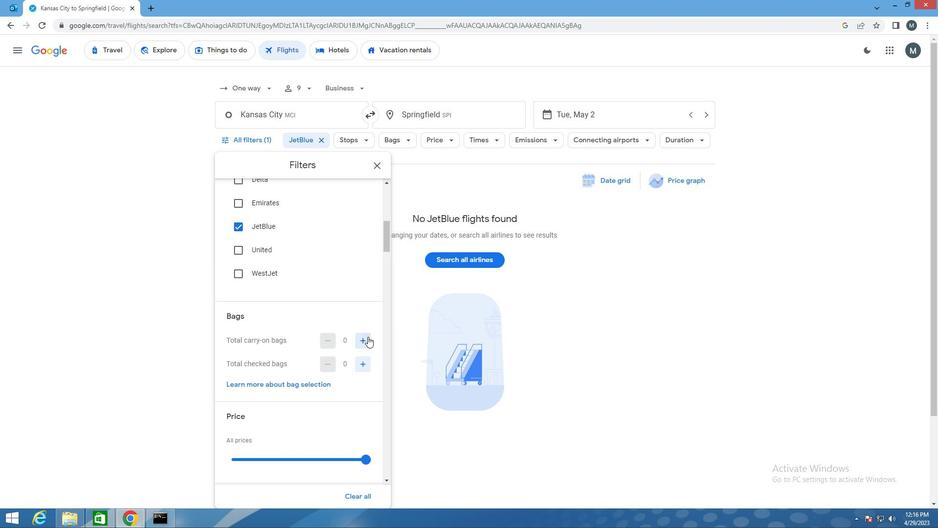 
Action: Mouse moved to (291, 330)
Screenshot: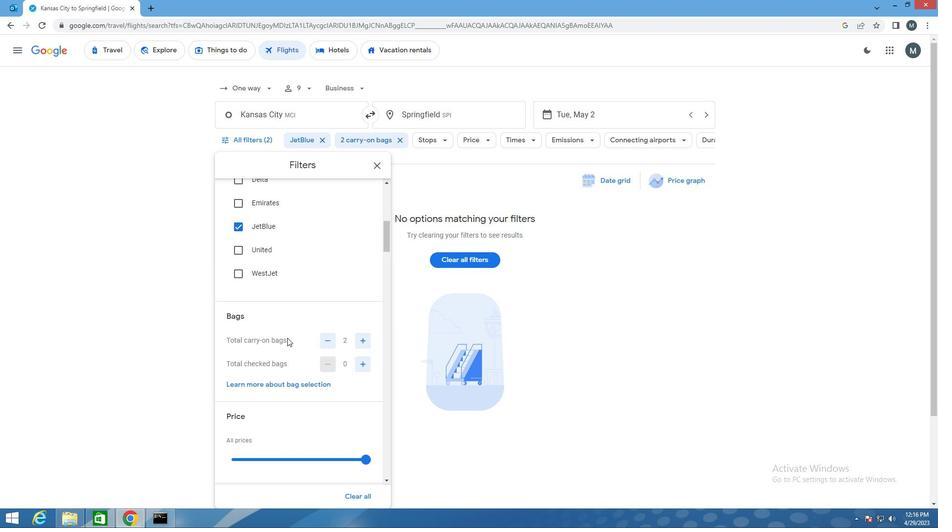 
Action: Mouse scrolled (291, 329) with delta (0, 0)
Screenshot: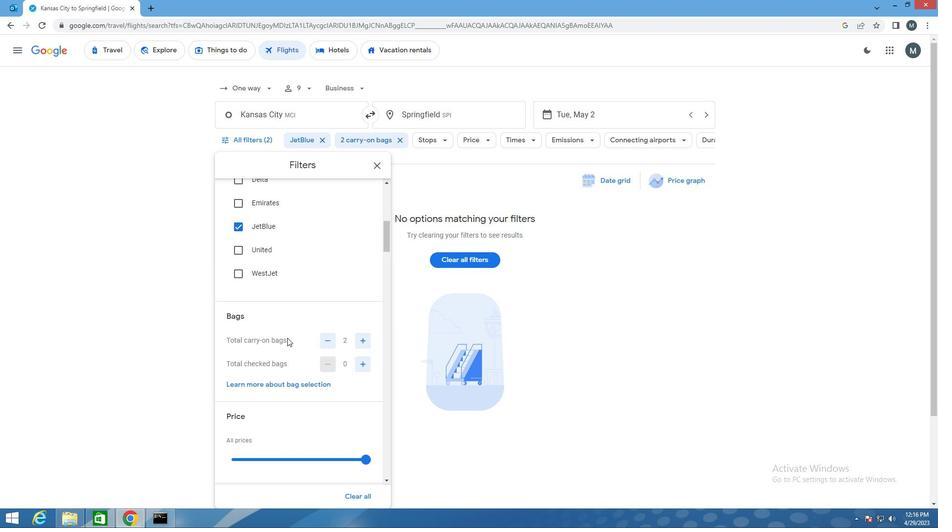 
Action: Mouse moved to (292, 332)
Screenshot: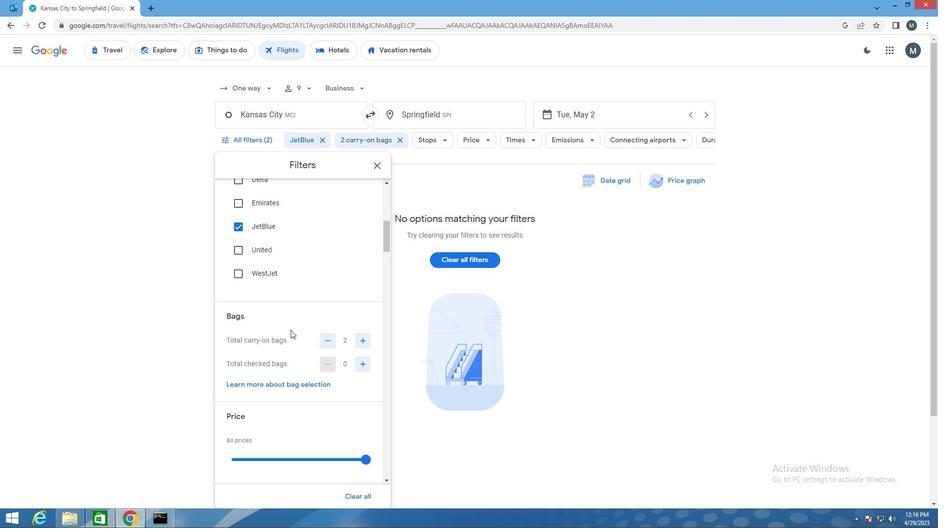 
Action: Mouse scrolled (292, 331) with delta (0, 0)
Screenshot: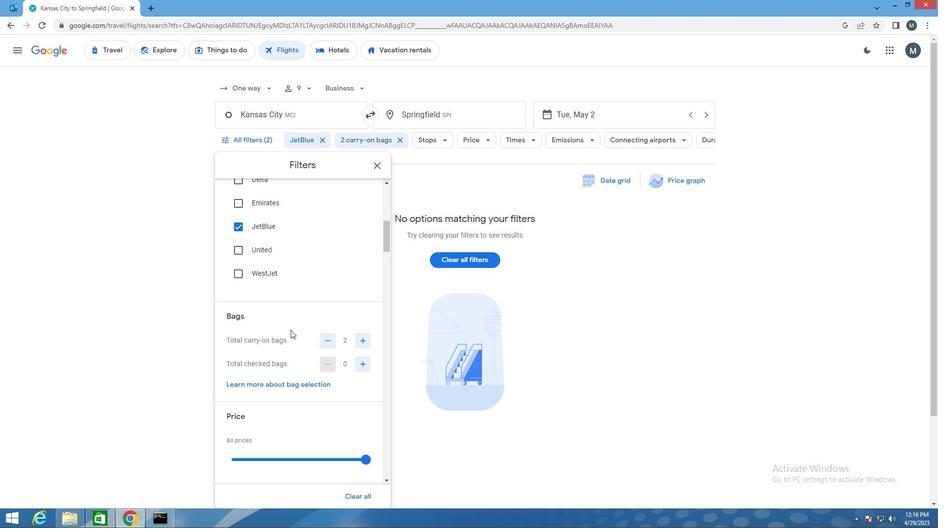 
Action: Mouse moved to (331, 360)
Screenshot: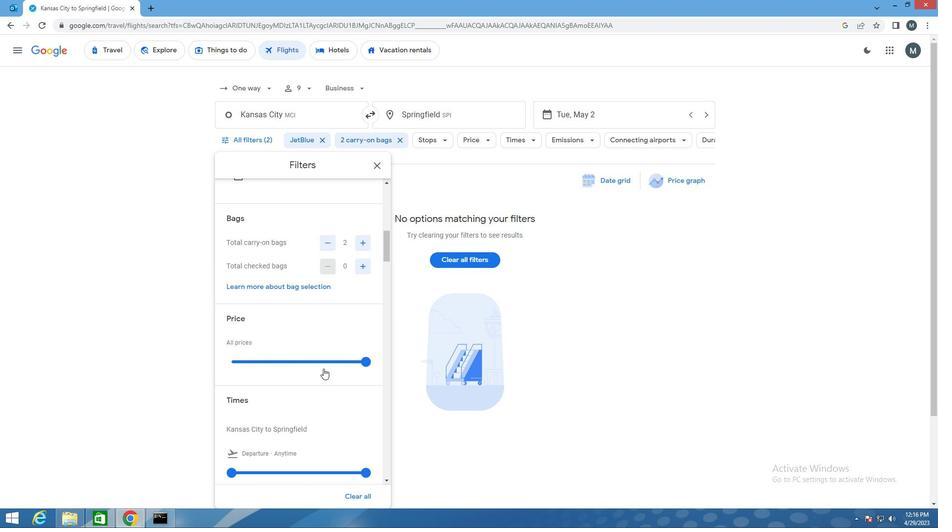 
Action: Mouse pressed left at (331, 360)
Screenshot: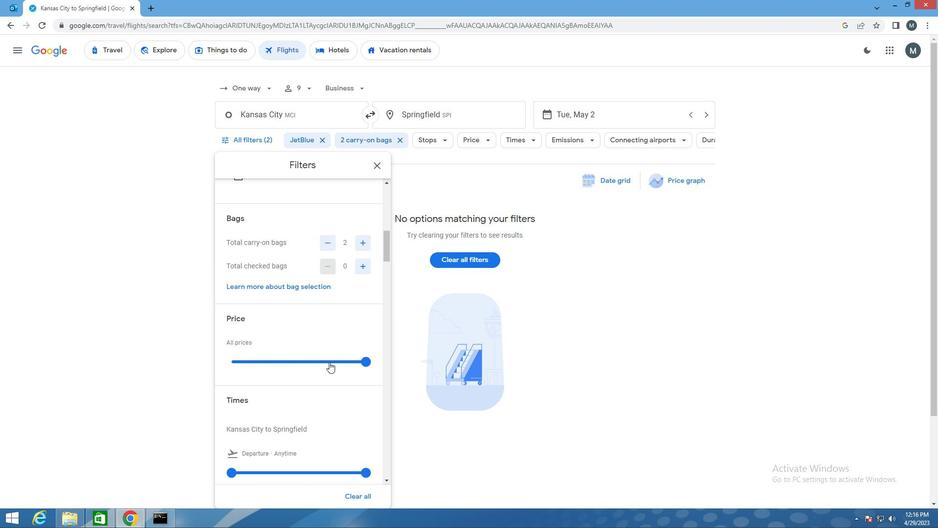 
Action: Mouse moved to (334, 360)
Screenshot: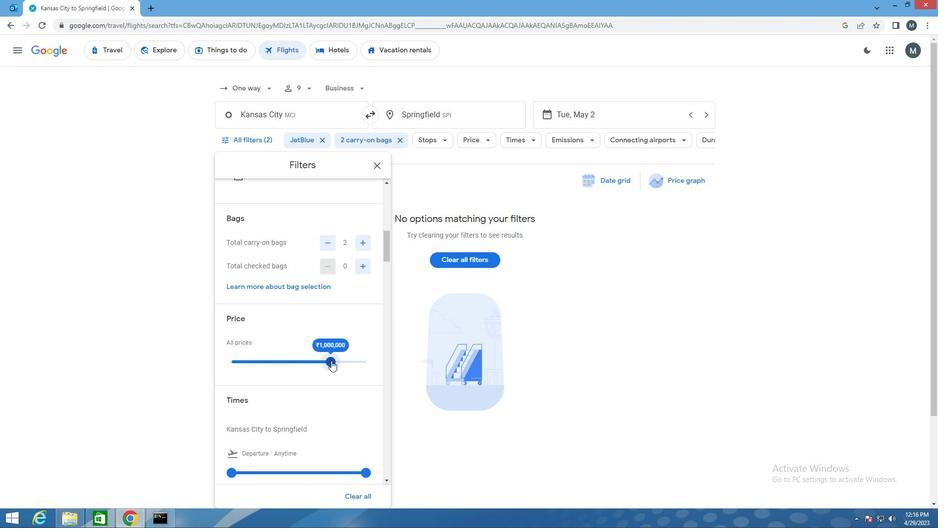 
Action: Mouse pressed left at (334, 360)
Screenshot: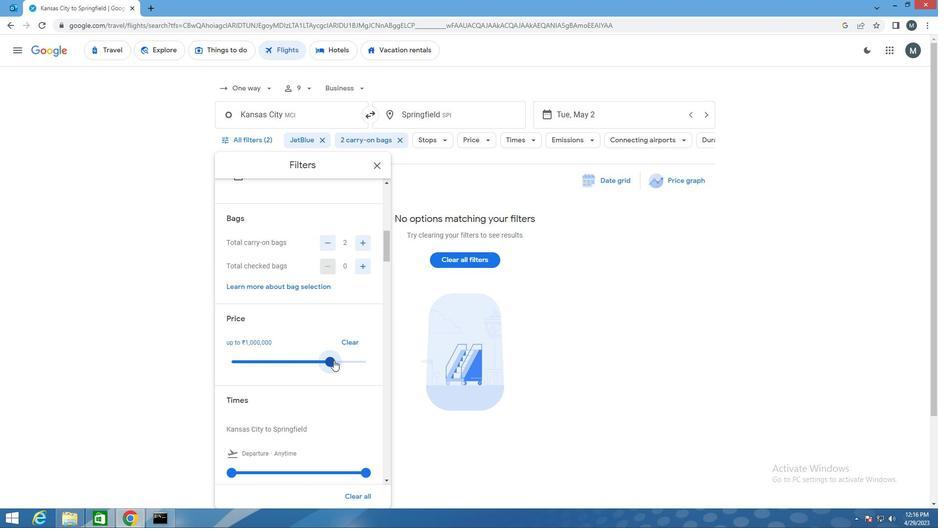 
Action: Mouse moved to (288, 355)
Screenshot: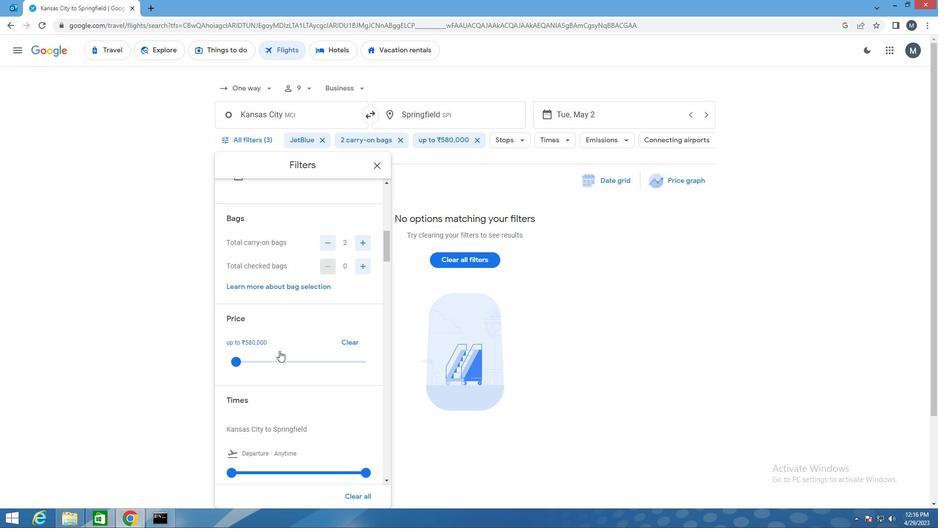 
Action: Mouse scrolled (288, 355) with delta (0, 0)
Screenshot: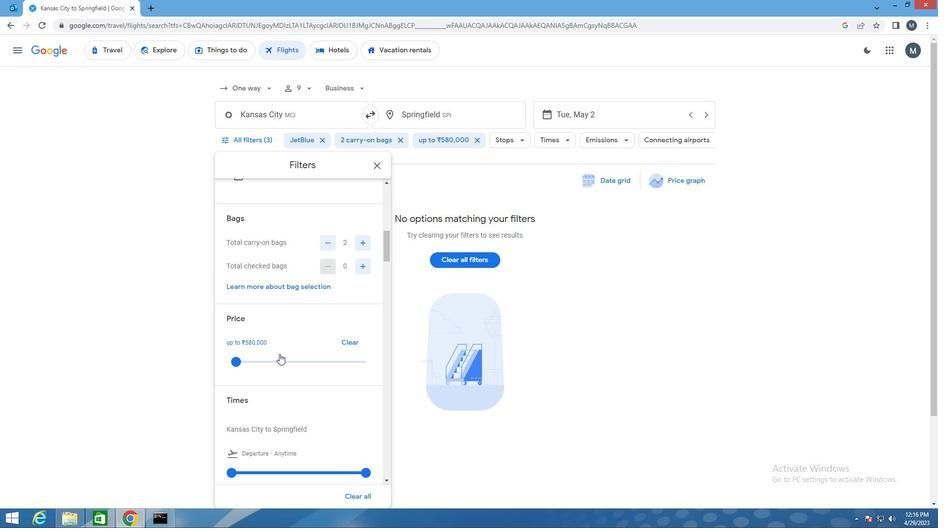 
Action: Mouse moved to (288, 355)
Screenshot: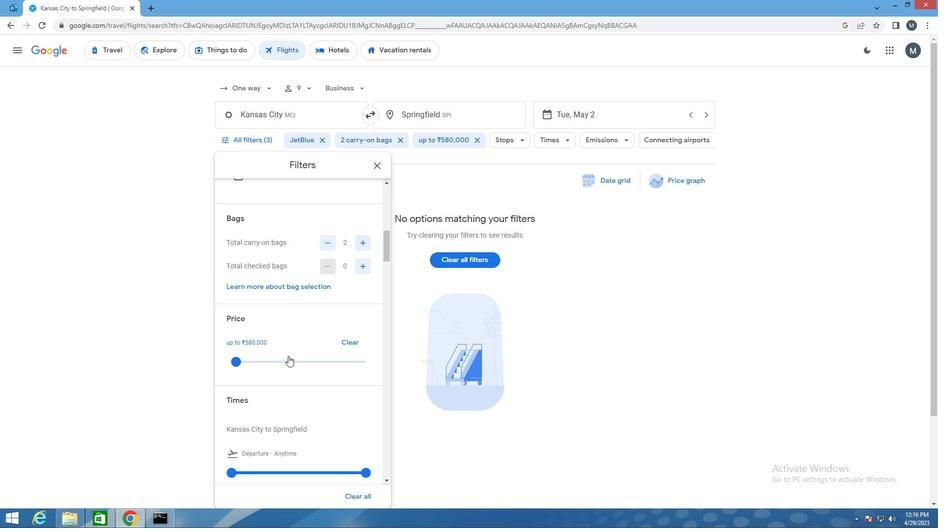 
Action: Mouse scrolled (288, 355) with delta (0, 0)
Screenshot: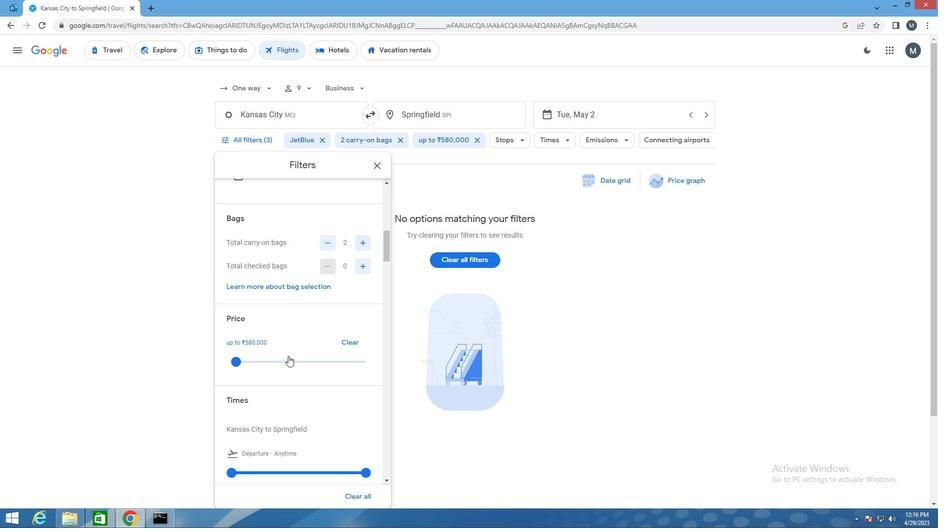 
Action: Mouse moved to (266, 373)
Screenshot: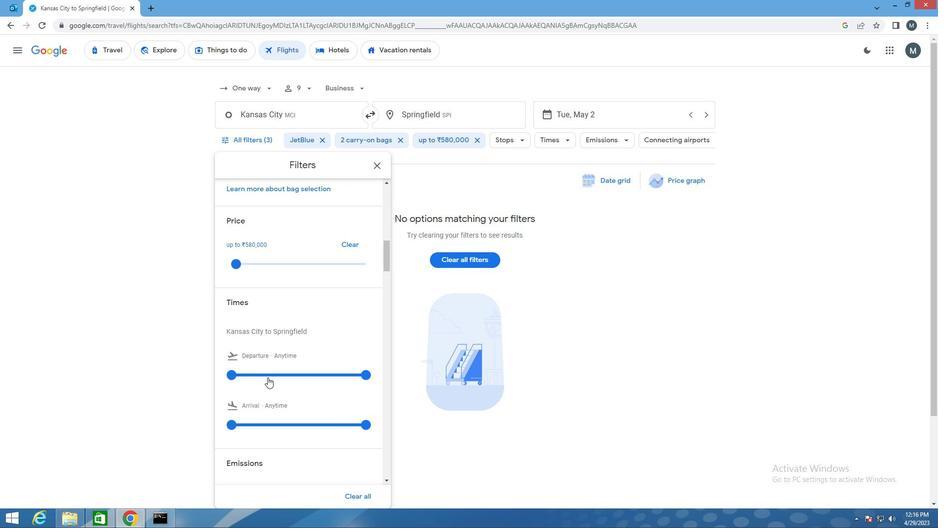 
Action: Mouse pressed left at (266, 373)
Screenshot: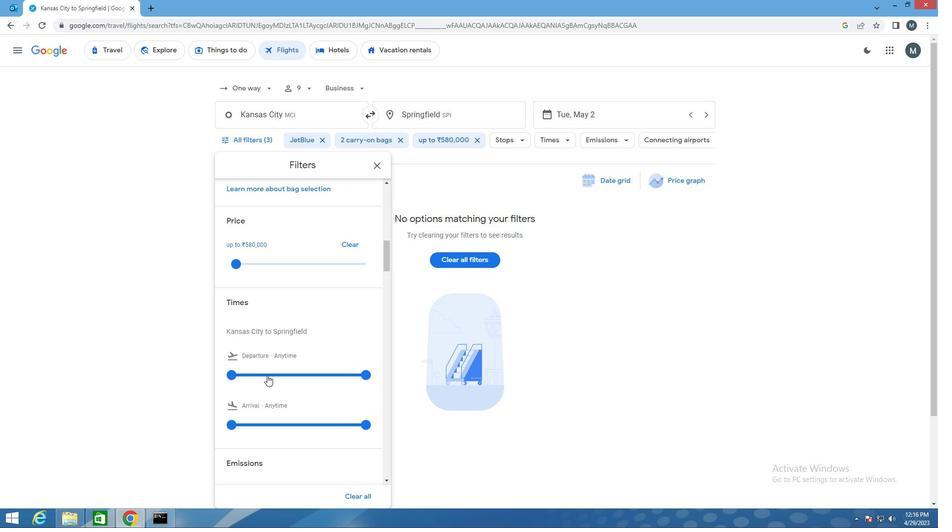 
Action: Mouse pressed left at (266, 373)
Screenshot: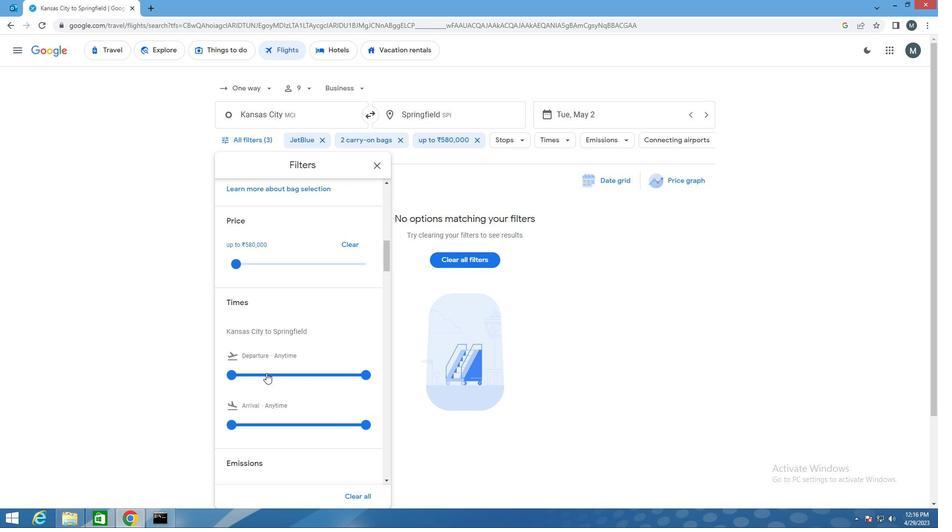 
Action: Mouse moved to (369, 375)
Screenshot: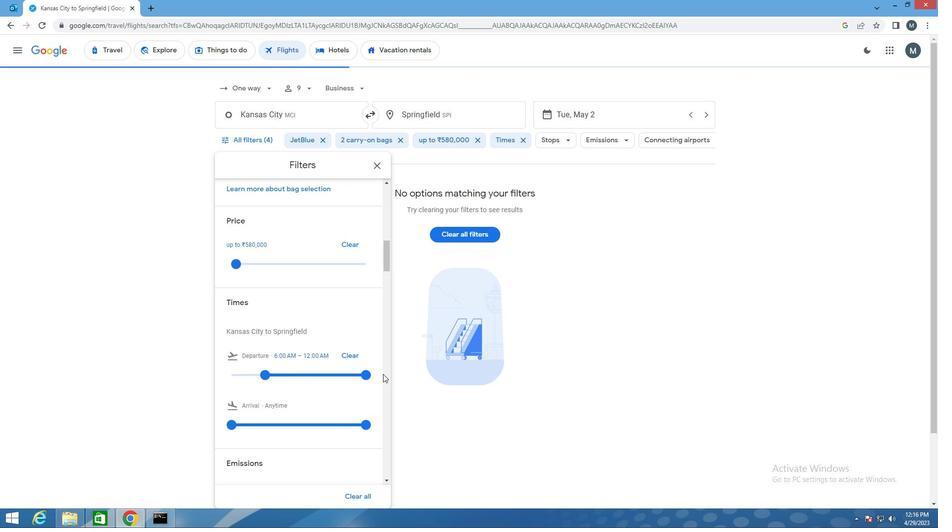 
Action: Mouse pressed left at (369, 375)
Screenshot: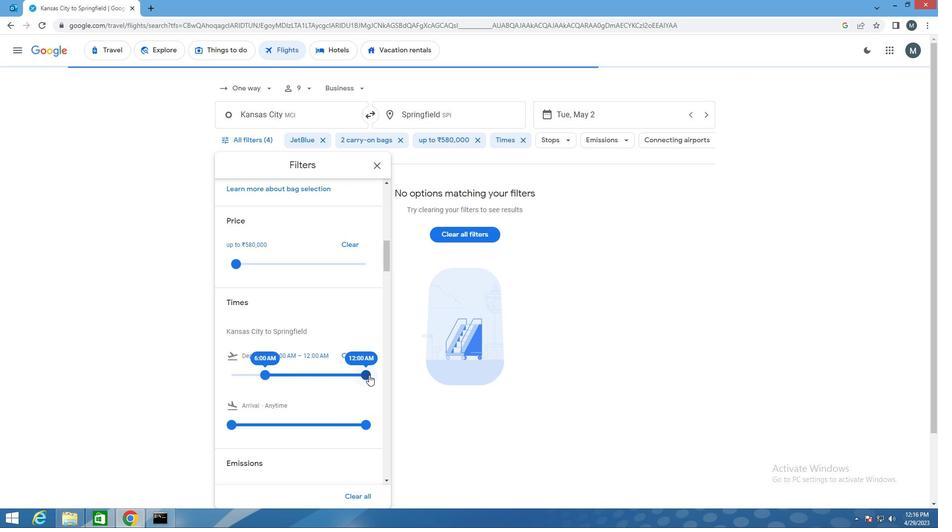 
Action: Mouse moved to (287, 363)
Screenshot: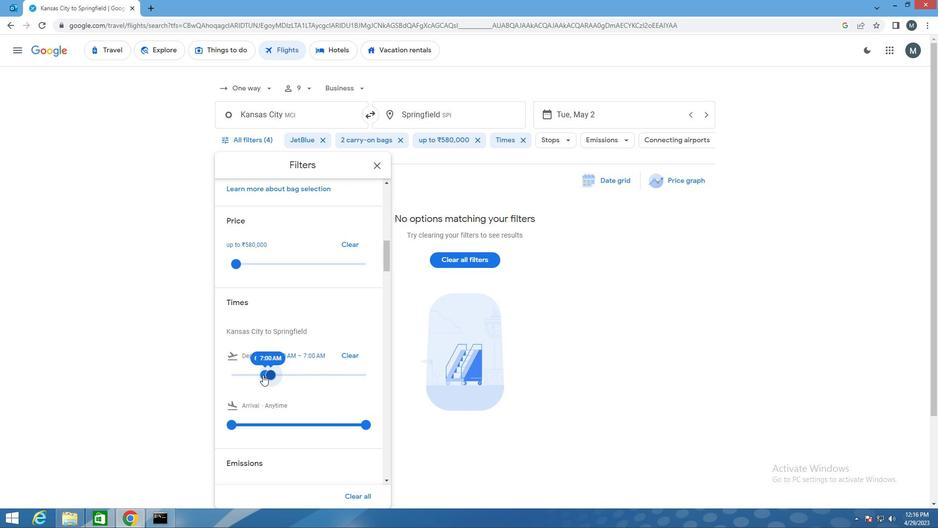 
Action: Mouse scrolled (287, 362) with delta (0, 0)
Screenshot: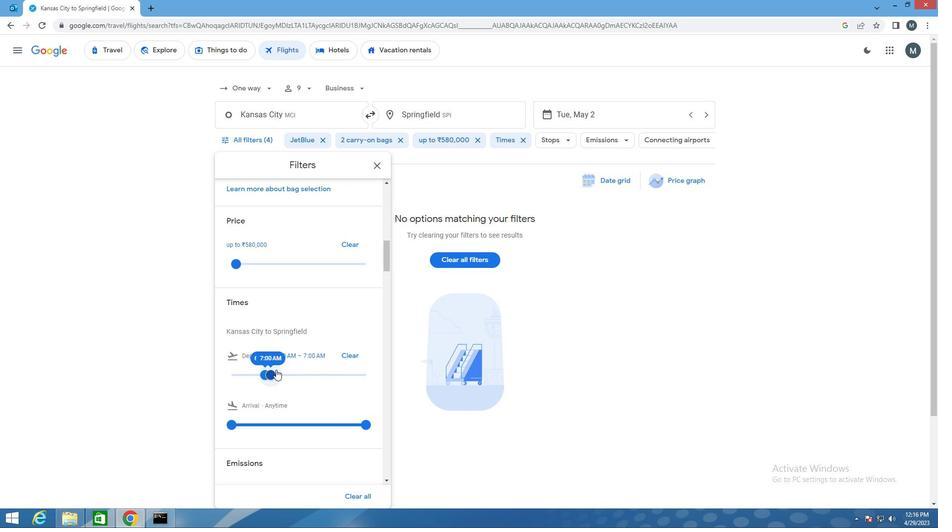
Action: Mouse moved to (287, 363)
Screenshot: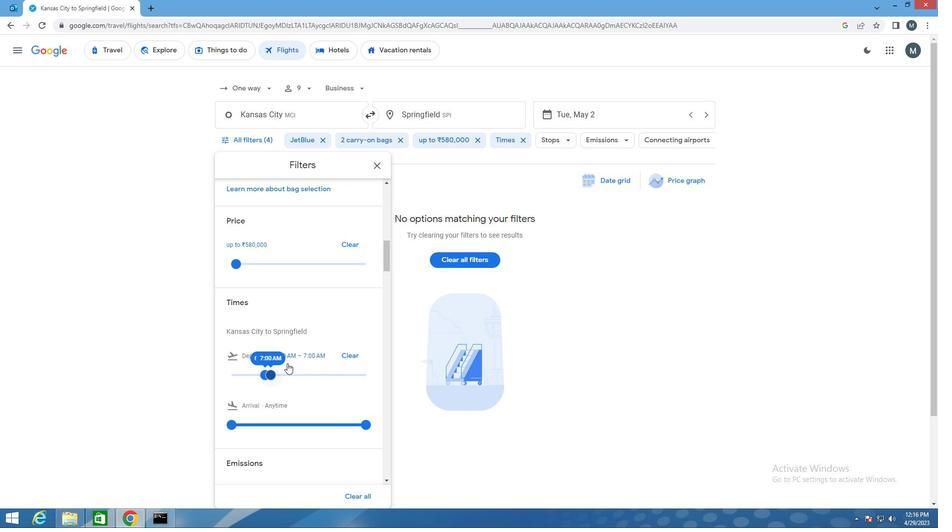 
Action: Mouse scrolled (287, 362) with delta (0, 0)
Screenshot: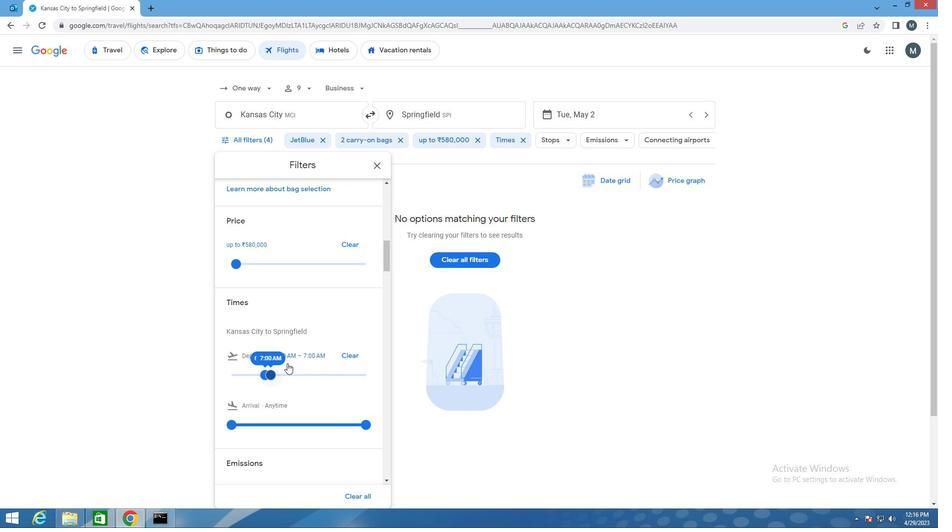 
Action: Mouse moved to (376, 163)
Screenshot: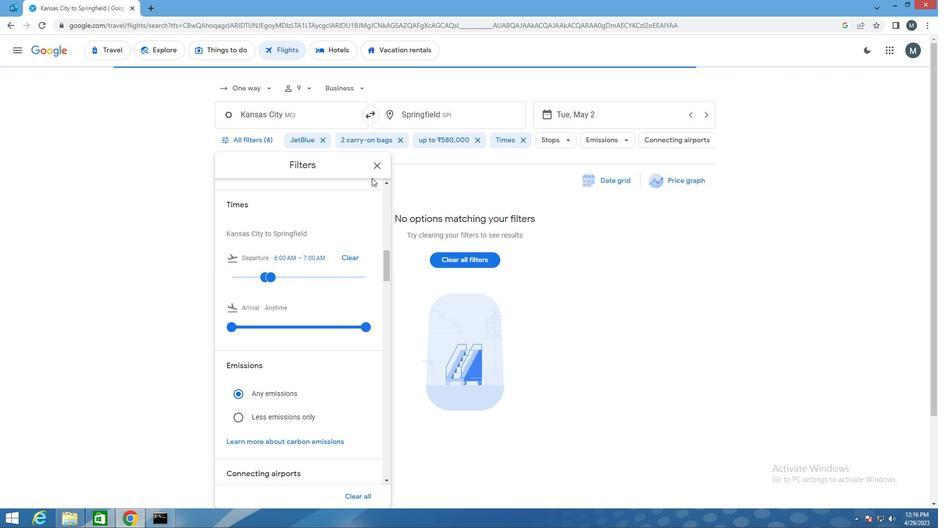 
Action: Mouse pressed left at (376, 163)
Screenshot: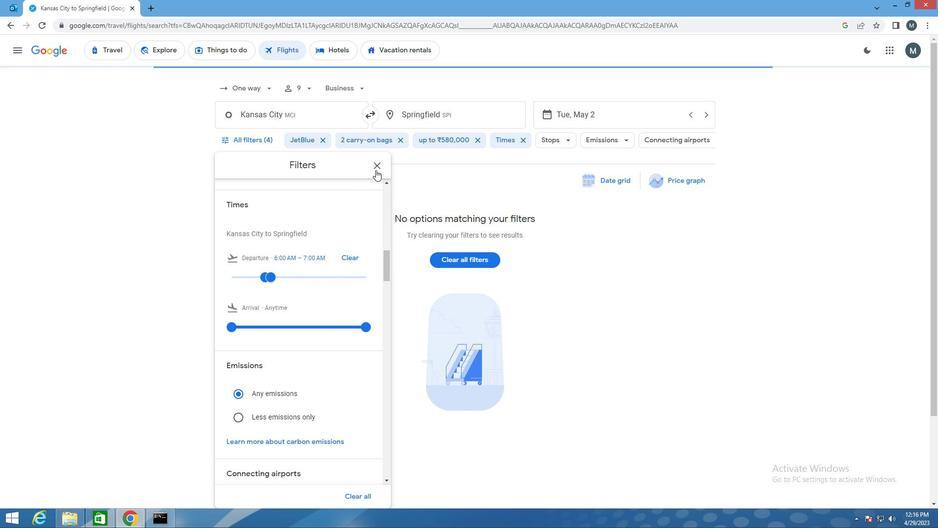 
Action: Mouse moved to (376, 163)
Screenshot: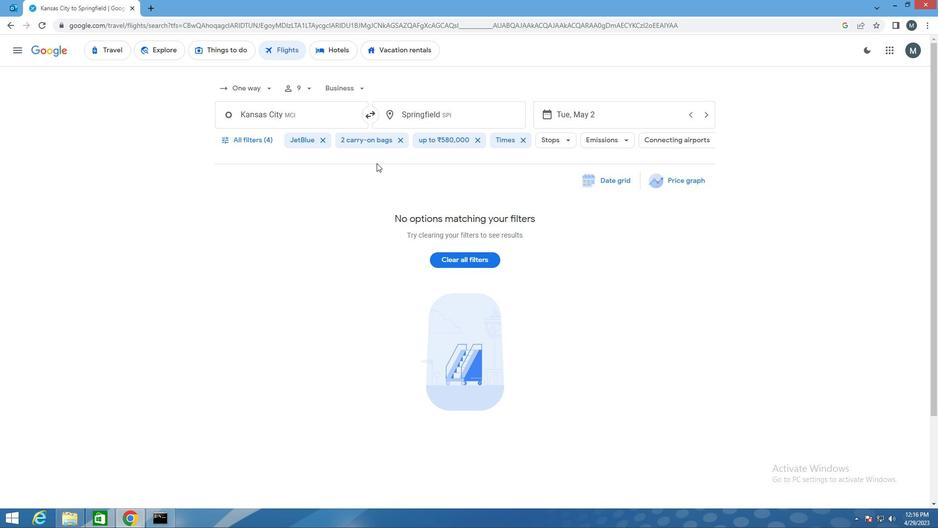 
